 Task: Create a scrum project BackTech. Add to scrum project BackTech a team member softage.1@softage.net and assign as Project Lead. Add to scrum project BackTech a team member softage.2@softage.net
Action: Mouse moved to (227, 65)
Screenshot: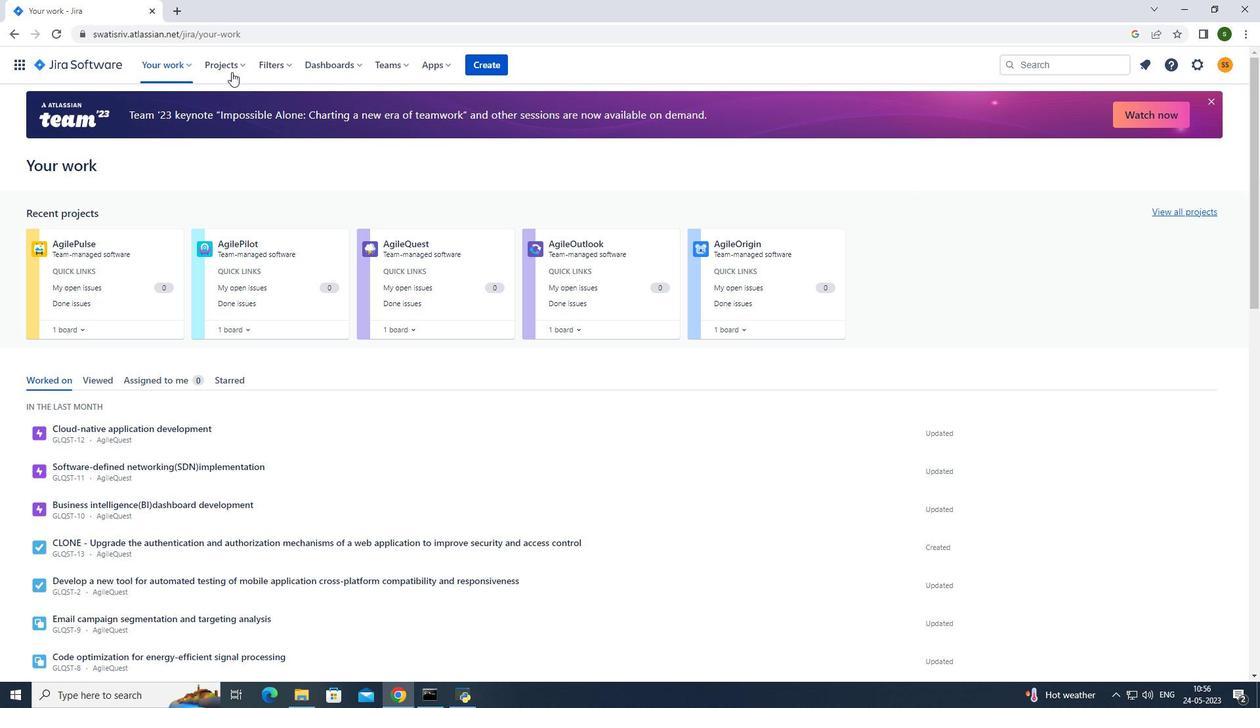 
Action: Mouse pressed left at (227, 65)
Screenshot: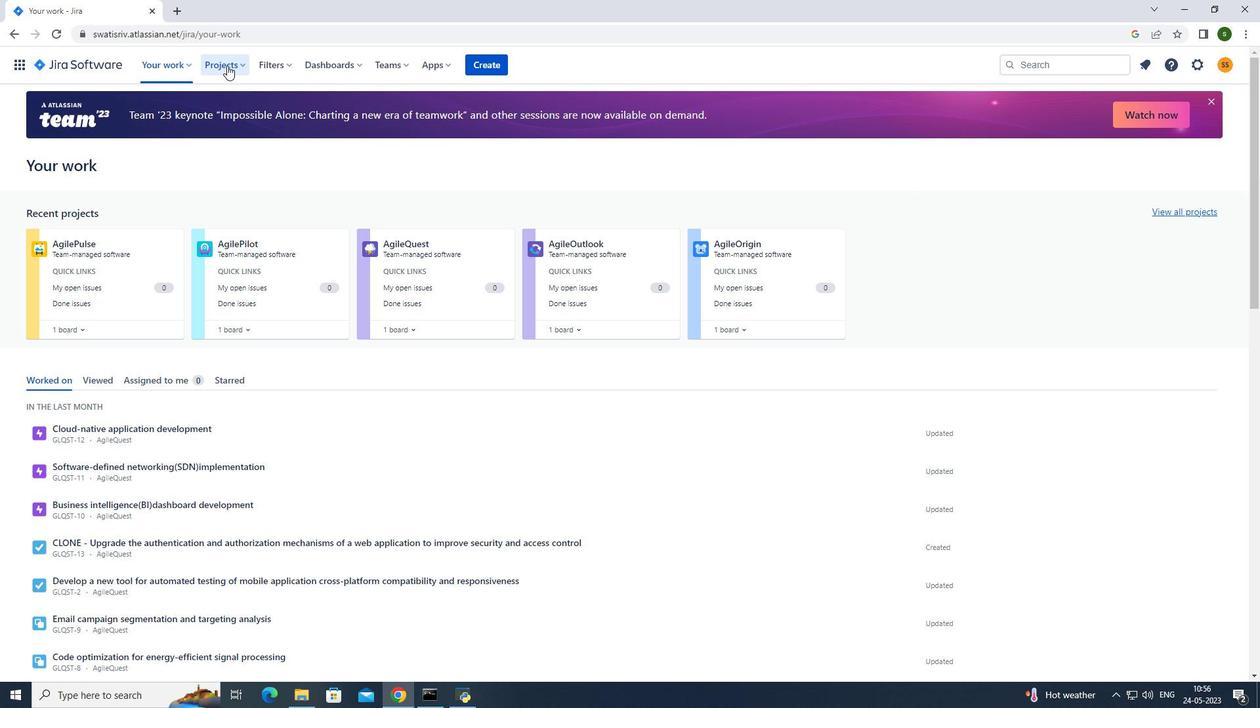 
Action: Mouse moved to (264, 323)
Screenshot: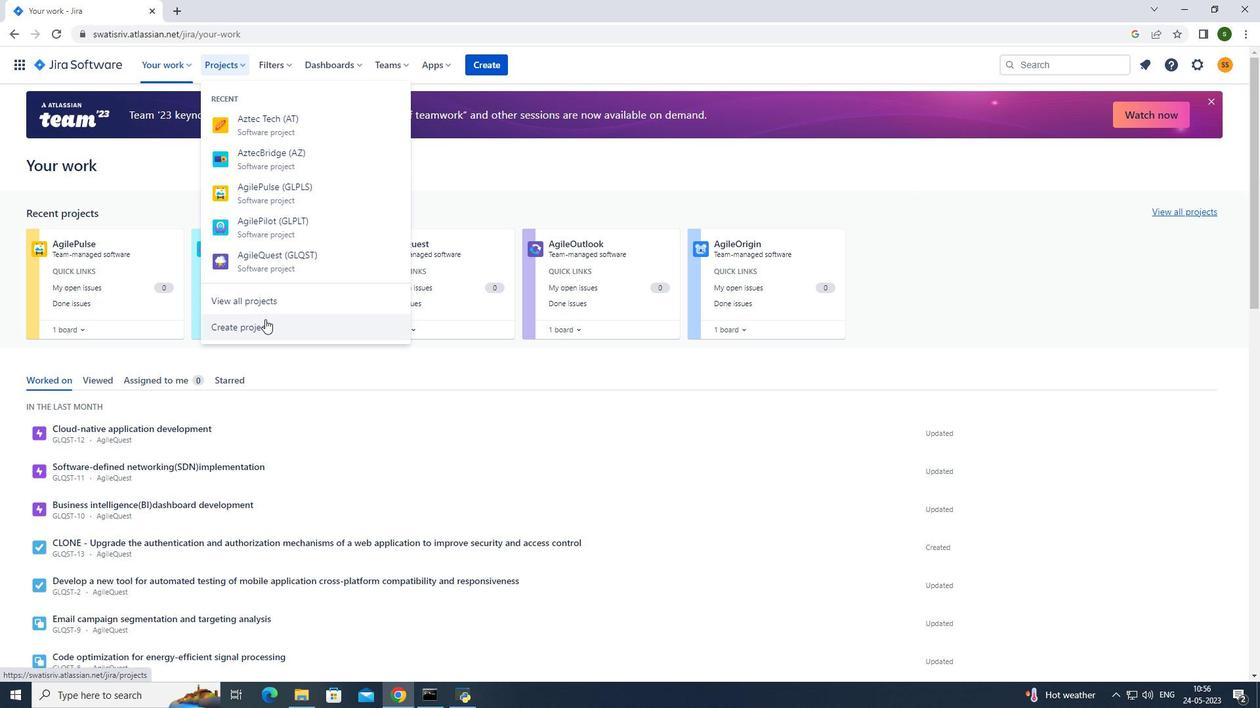 
Action: Mouse pressed left at (264, 323)
Screenshot: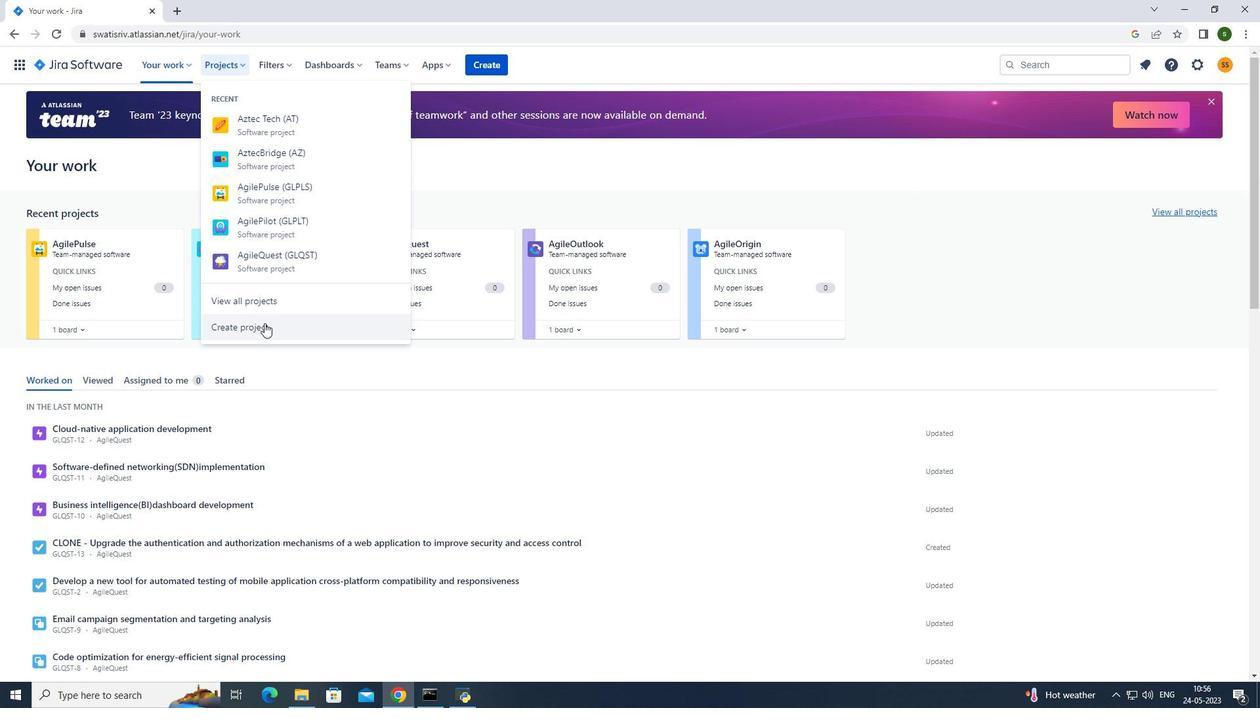 
Action: Mouse moved to (840, 318)
Screenshot: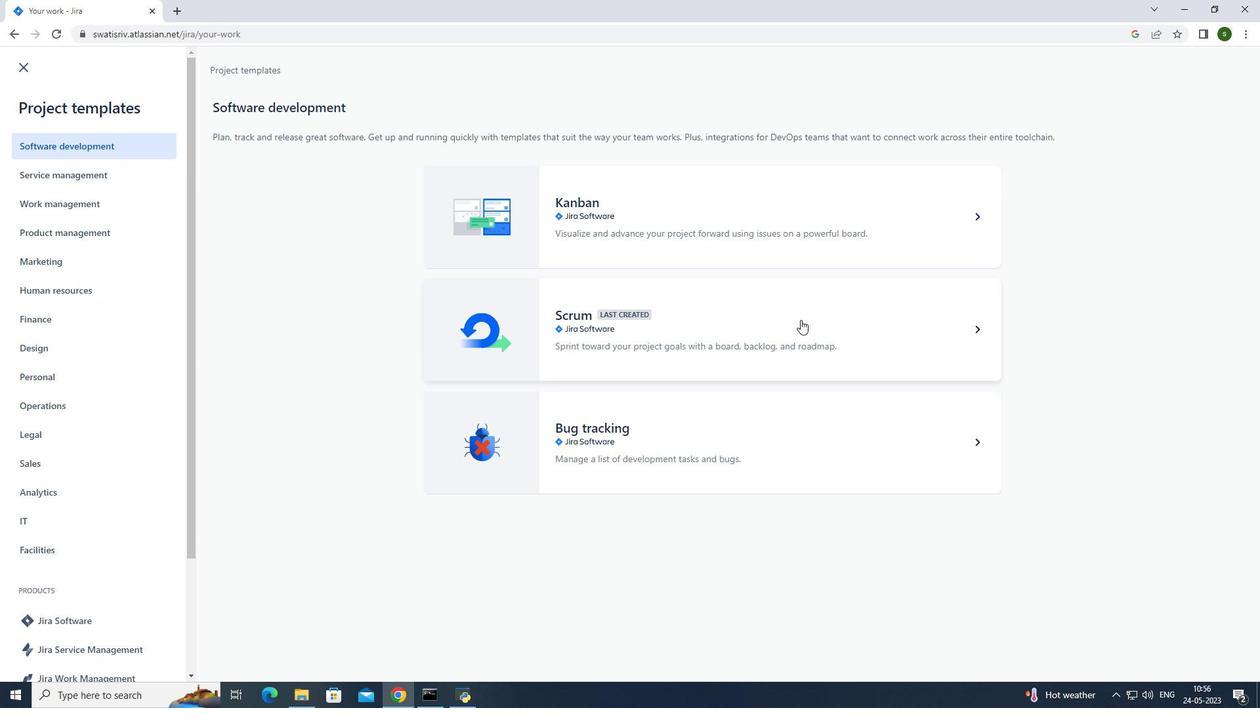
Action: Mouse pressed left at (840, 318)
Screenshot: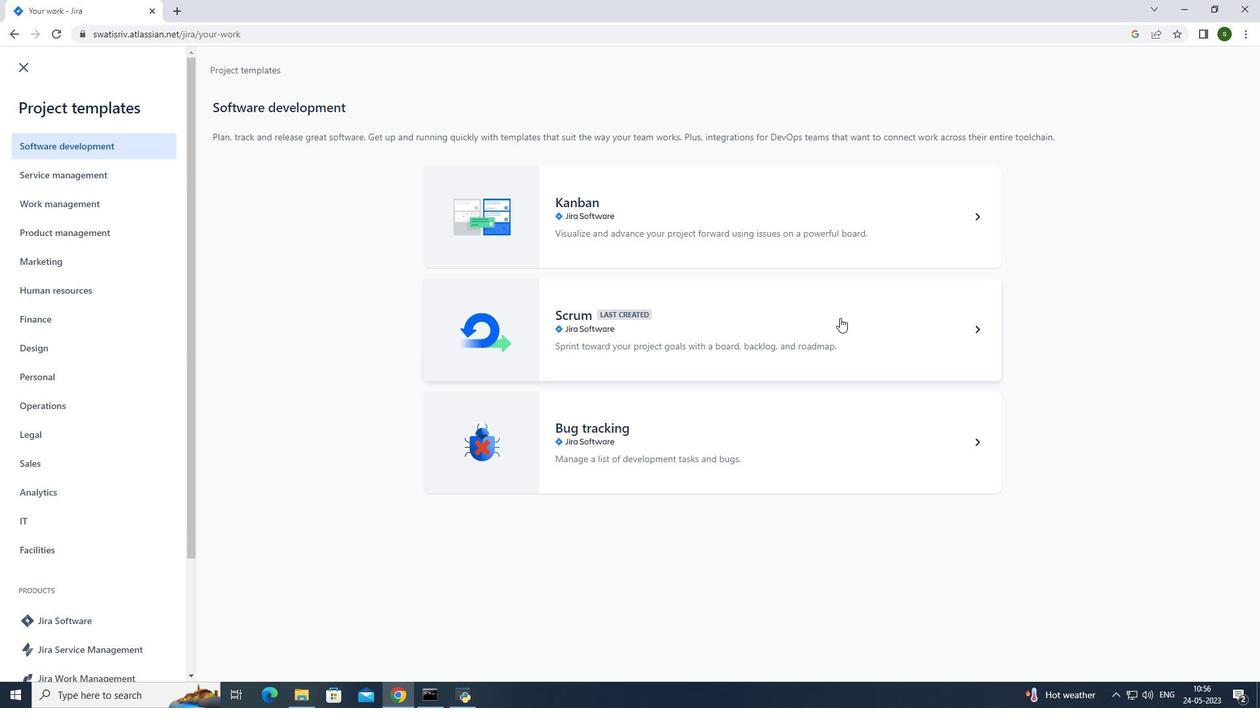
Action: Mouse moved to (990, 649)
Screenshot: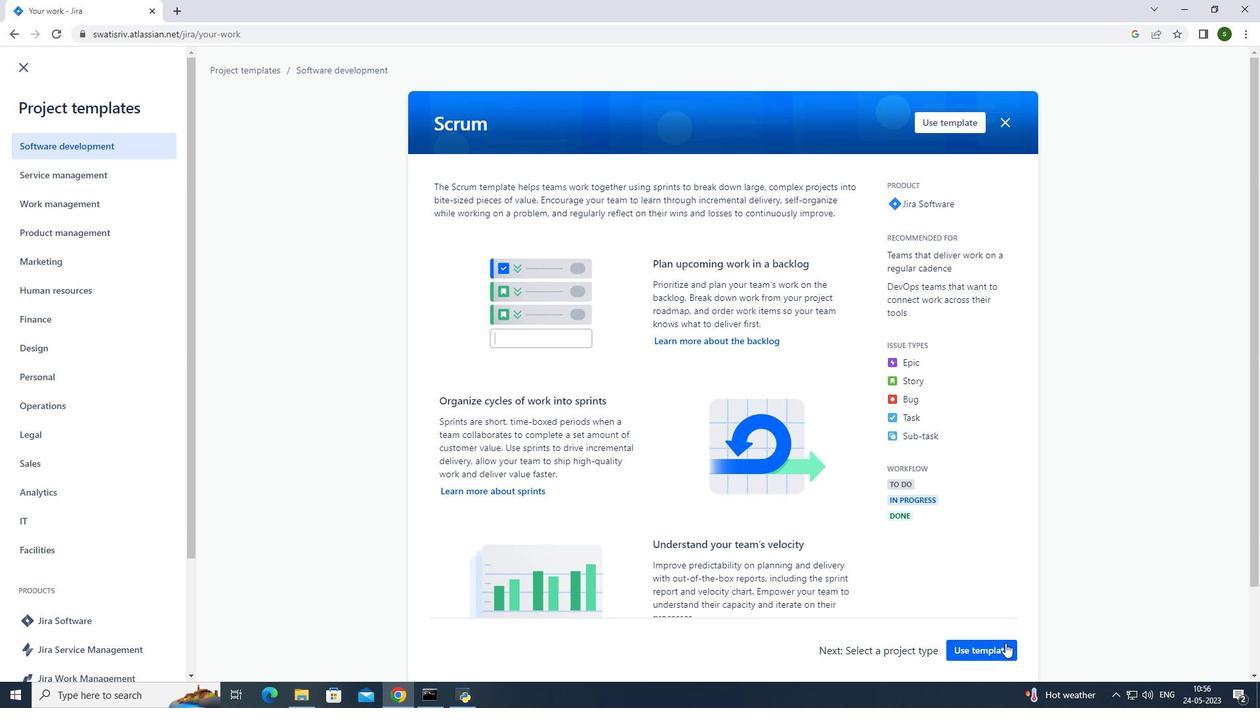 
Action: Mouse pressed left at (990, 649)
Screenshot: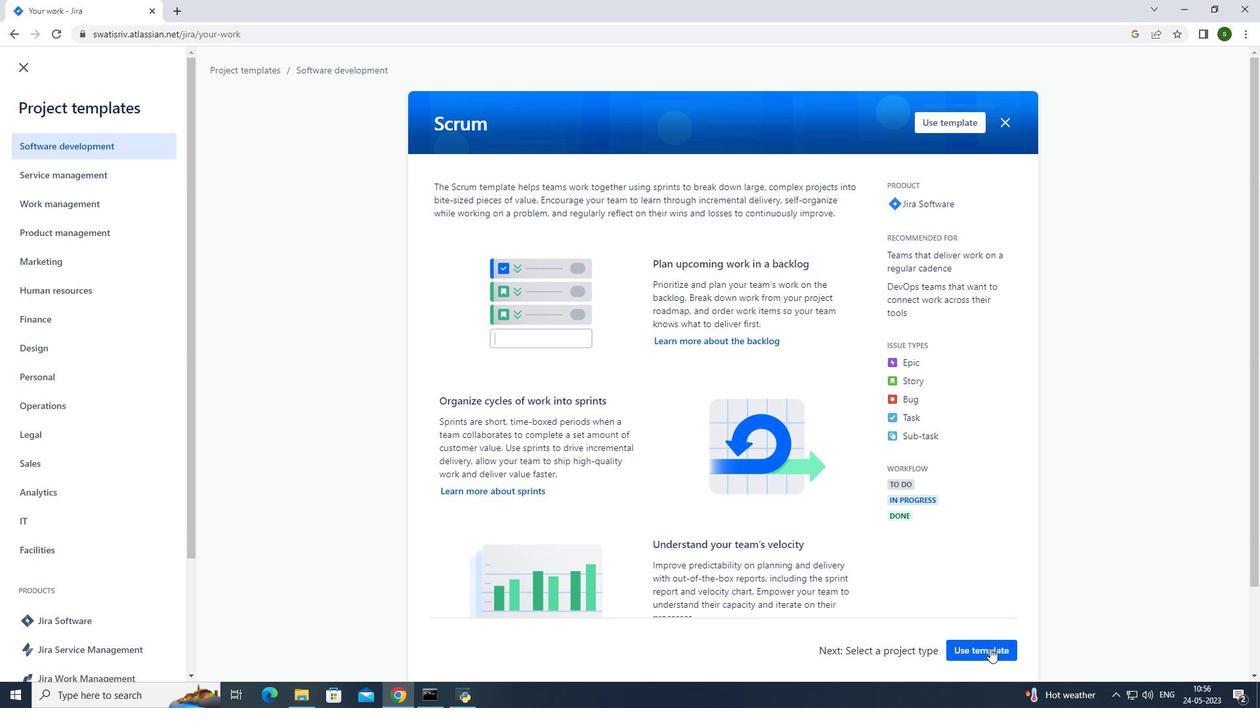 
Action: Mouse moved to (594, 637)
Screenshot: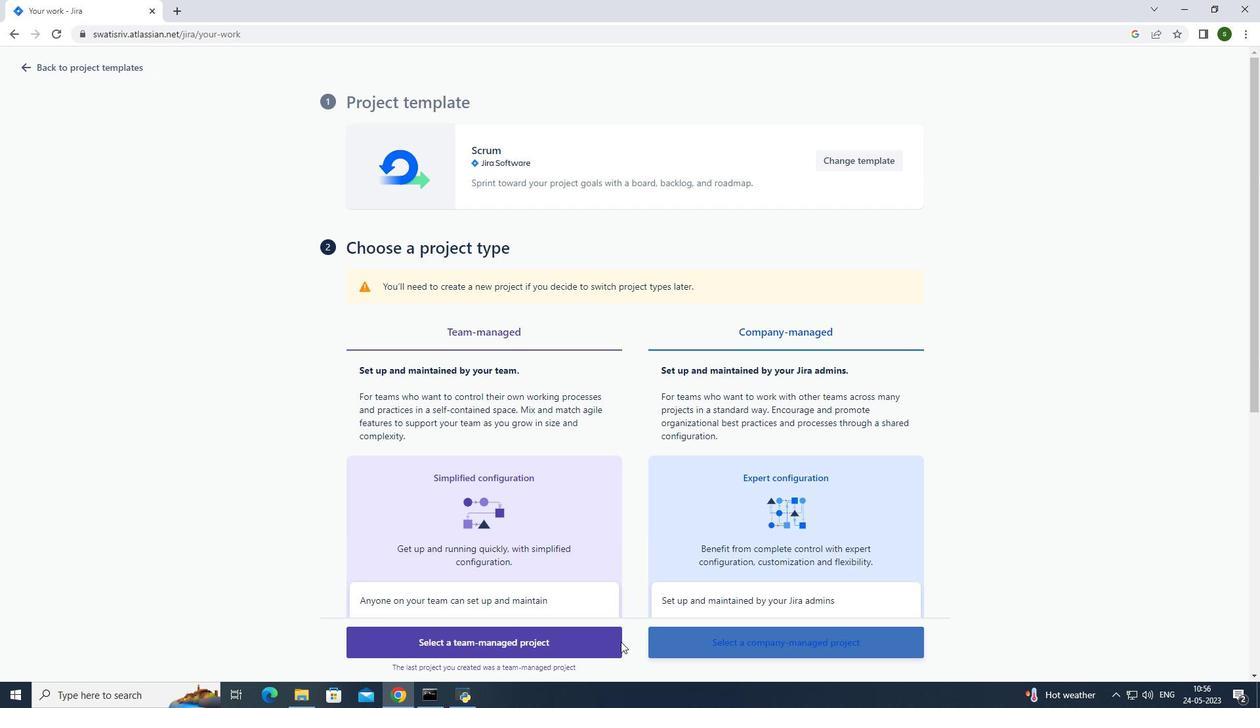
Action: Mouse pressed left at (594, 637)
Screenshot: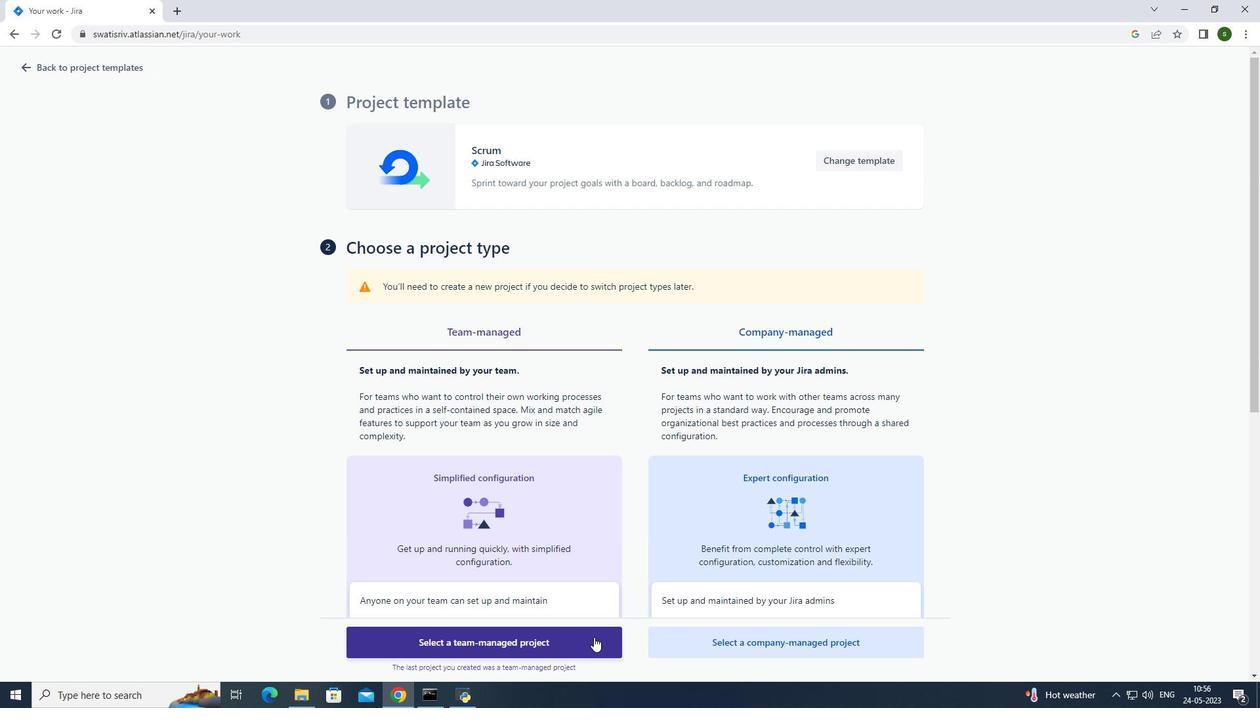 
Action: Mouse moved to (349, 296)
Screenshot: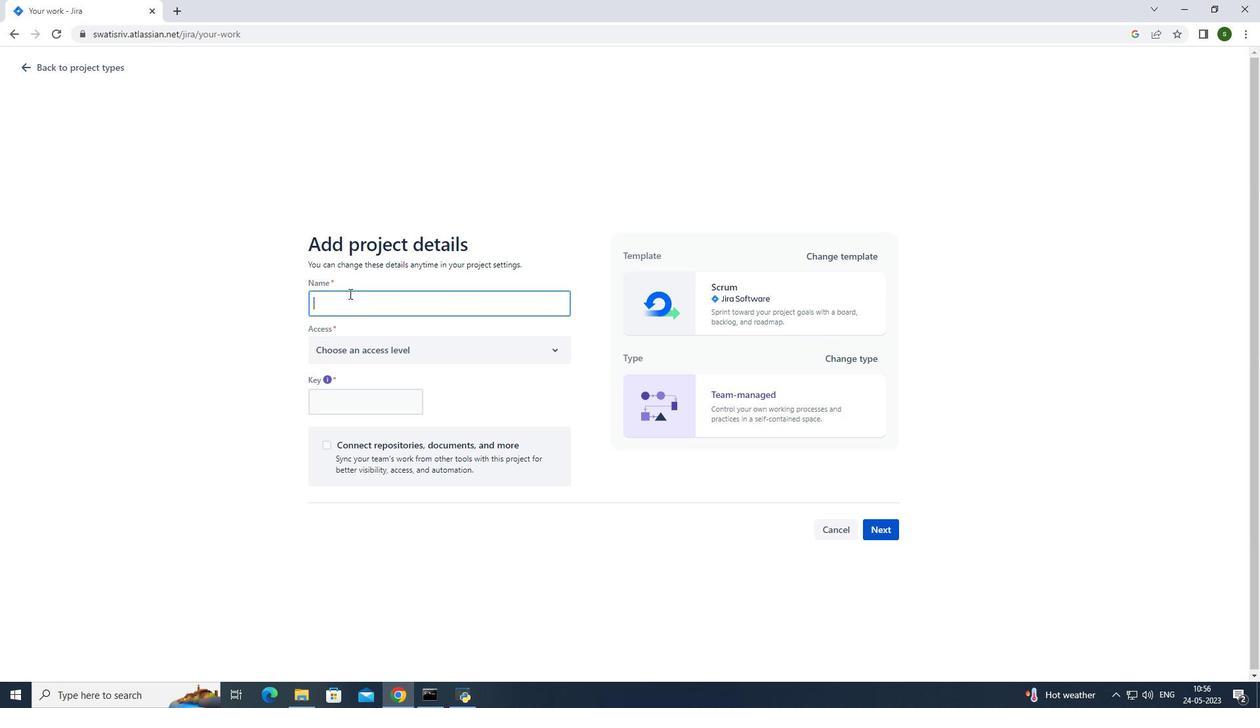 
Action: Mouse pressed left at (349, 296)
Screenshot: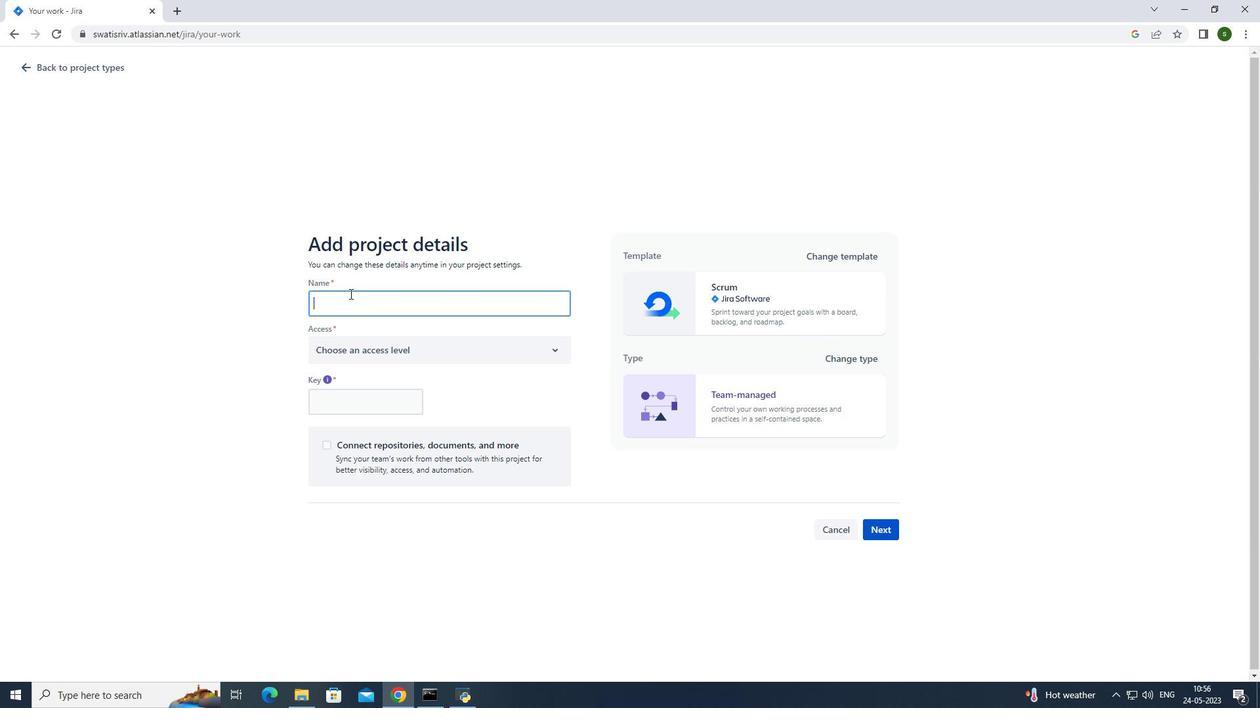 
Action: Key pressed <Key.caps_lock>B<Key.caps_lock>ack<Key.caps_lock>T<Key.caps_lock>ech
Screenshot: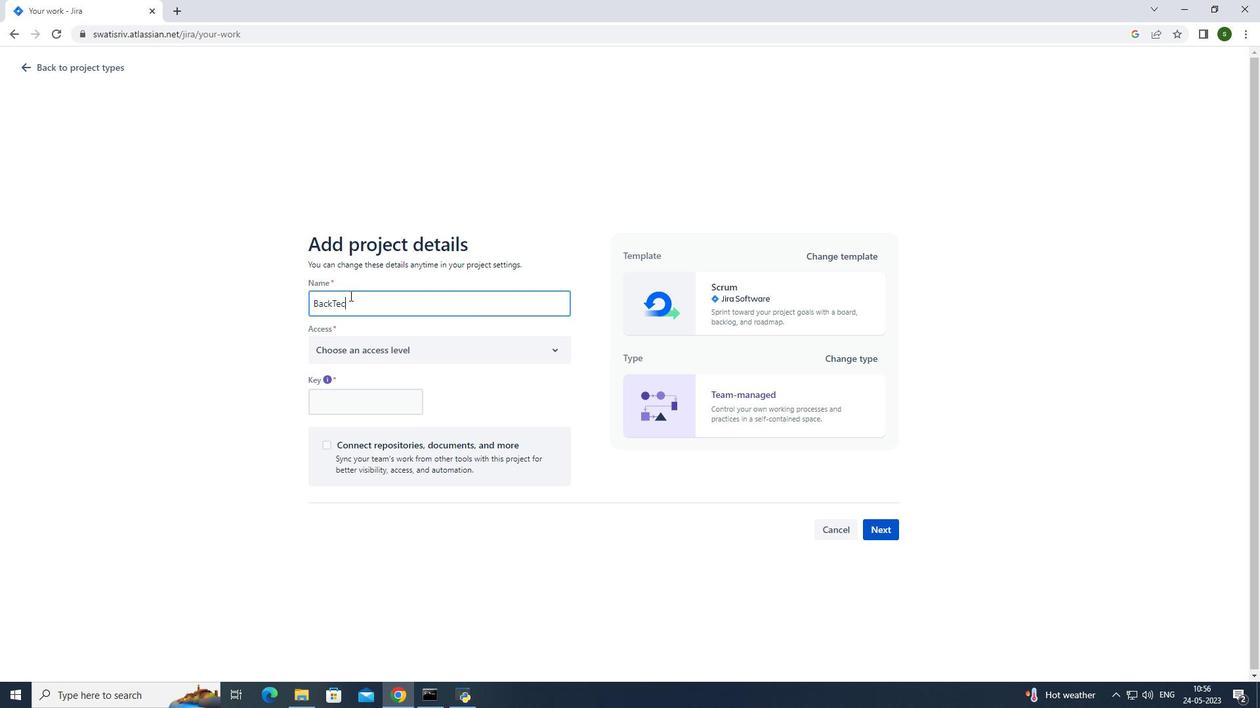 
Action: Mouse moved to (511, 362)
Screenshot: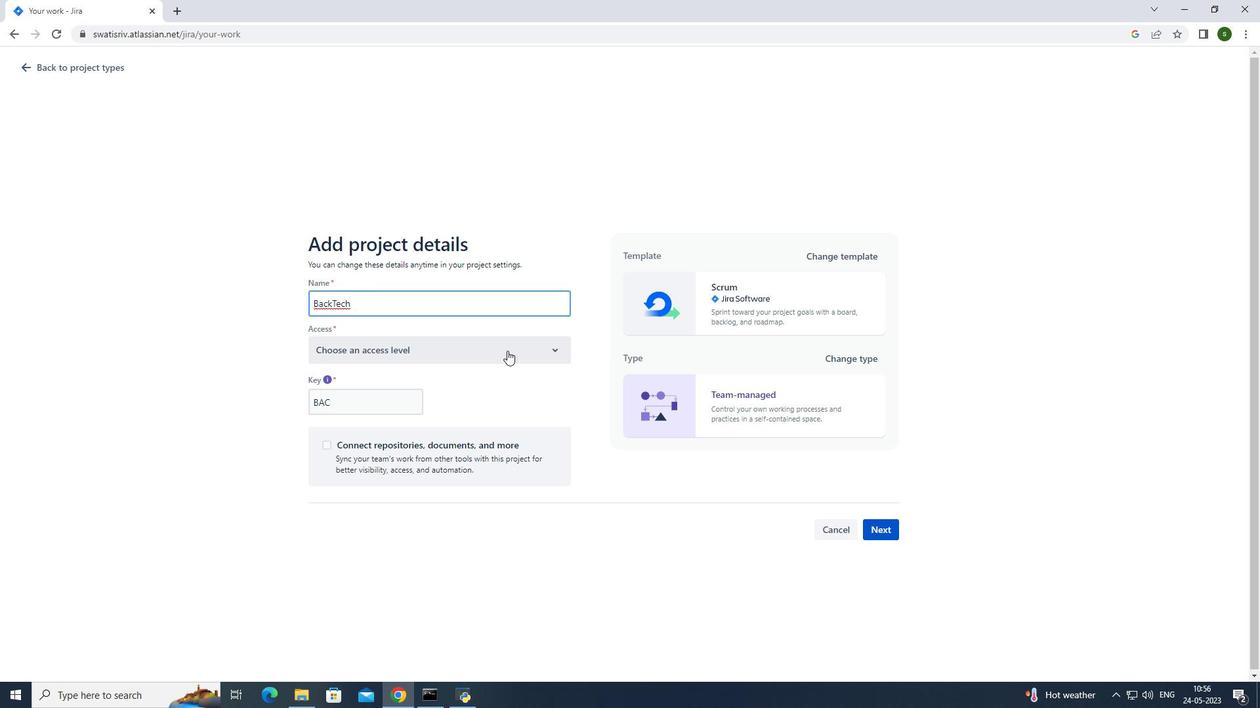 
Action: Mouse pressed left at (511, 362)
Screenshot: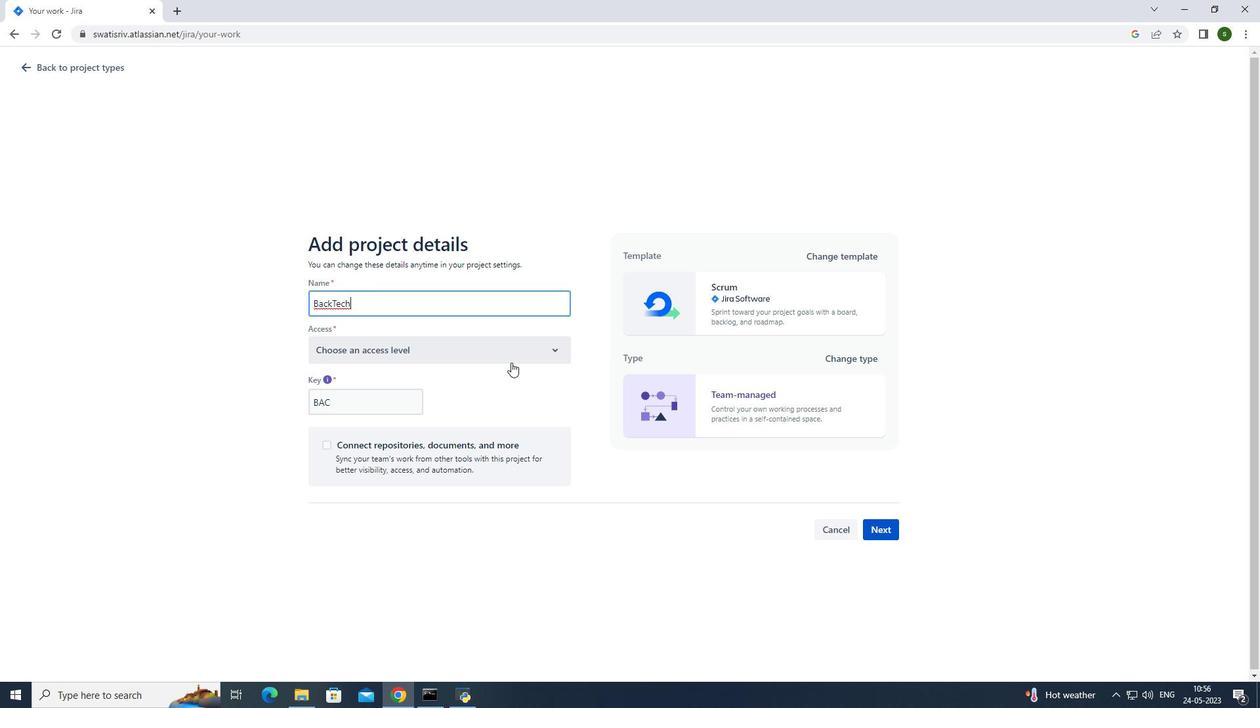 
Action: Mouse moved to (466, 391)
Screenshot: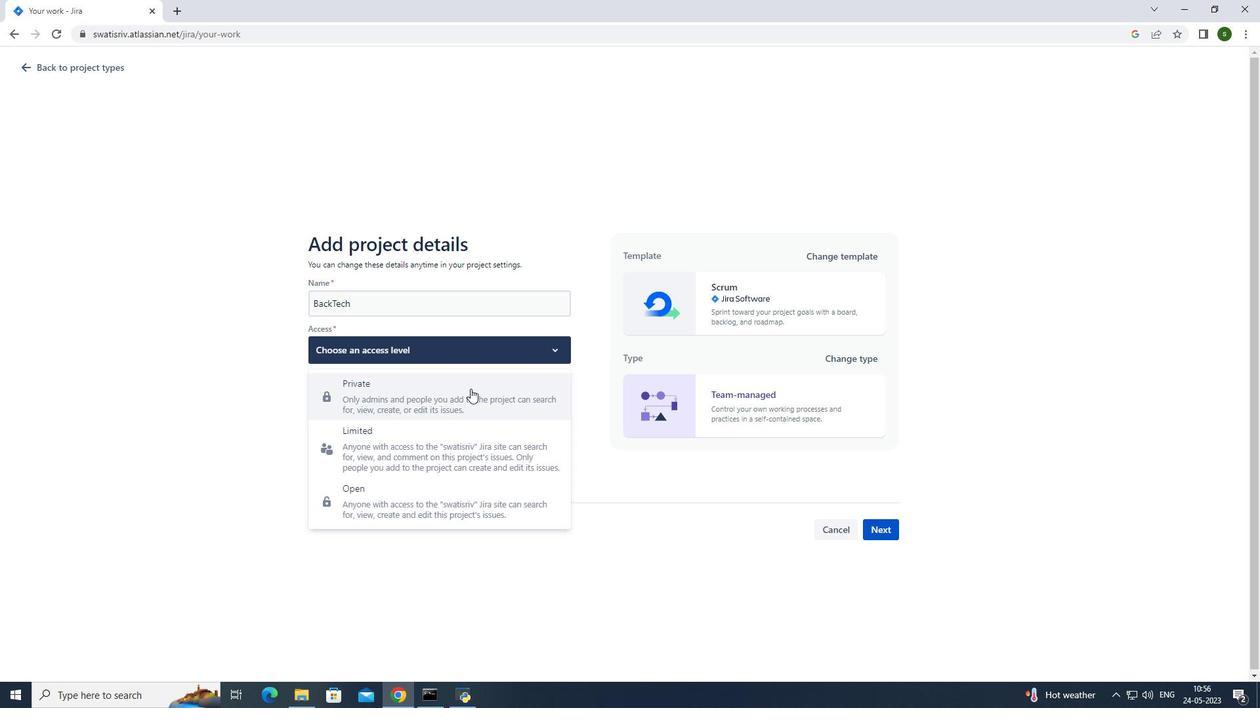 
Action: Mouse pressed left at (466, 391)
Screenshot: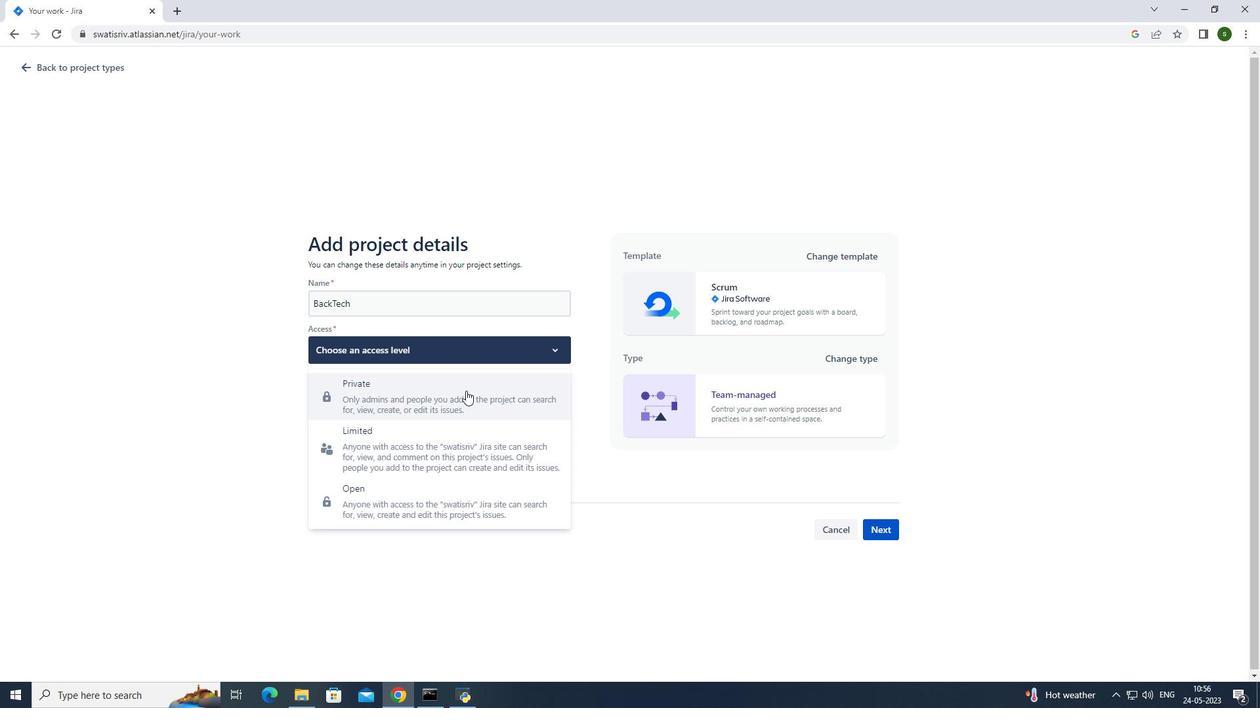 
Action: Mouse moved to (886, 534)
Screenshot: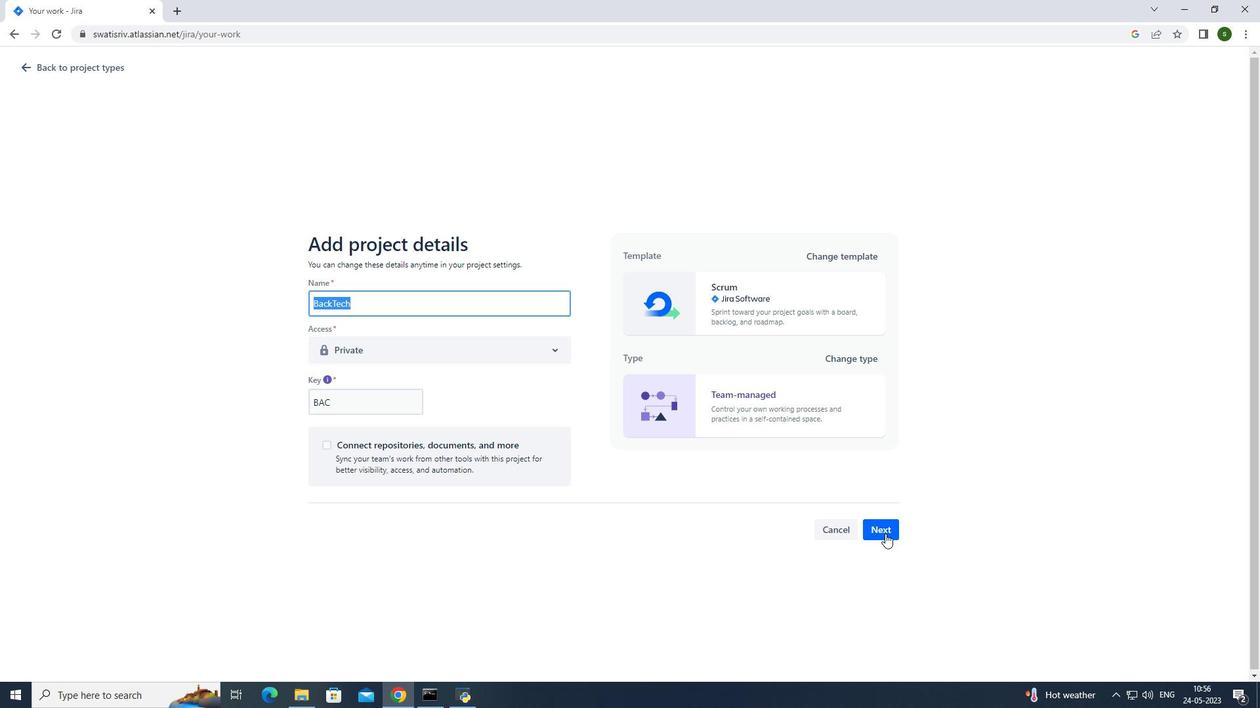 
Action: Mouse pressed left at (886, 534)
Screenshot: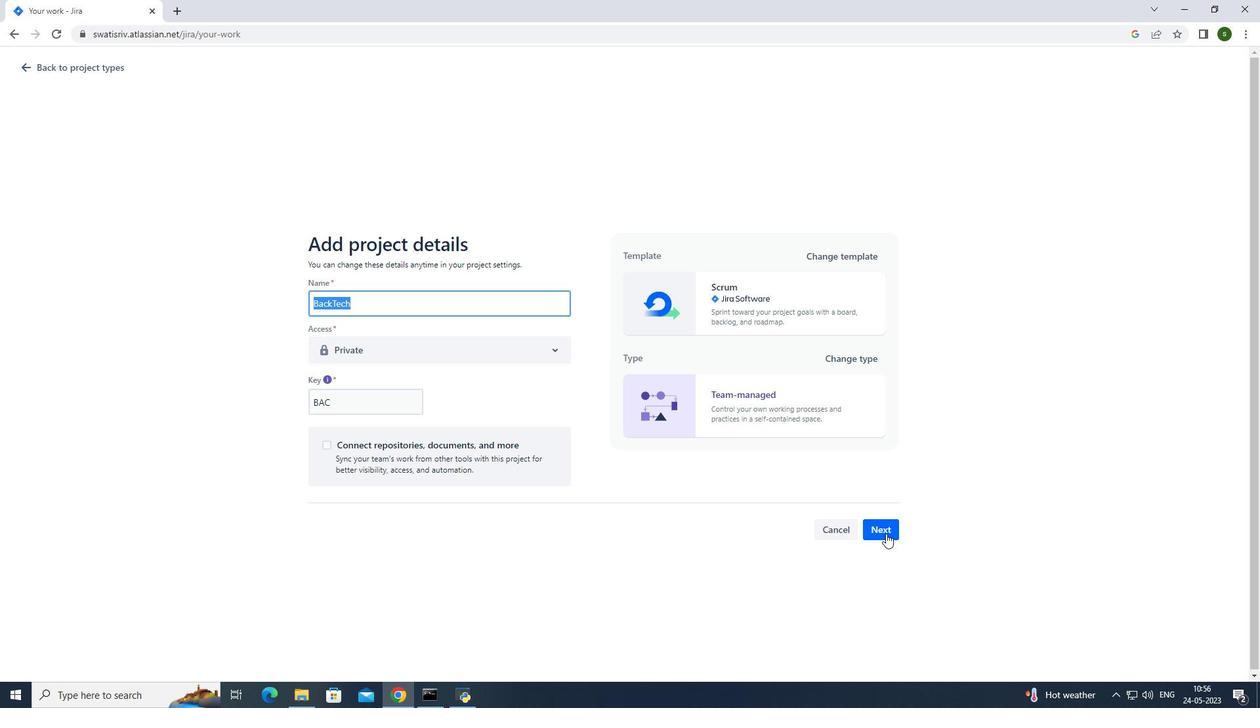 
Action: Mouse moved to (796, 450)
Screenshot: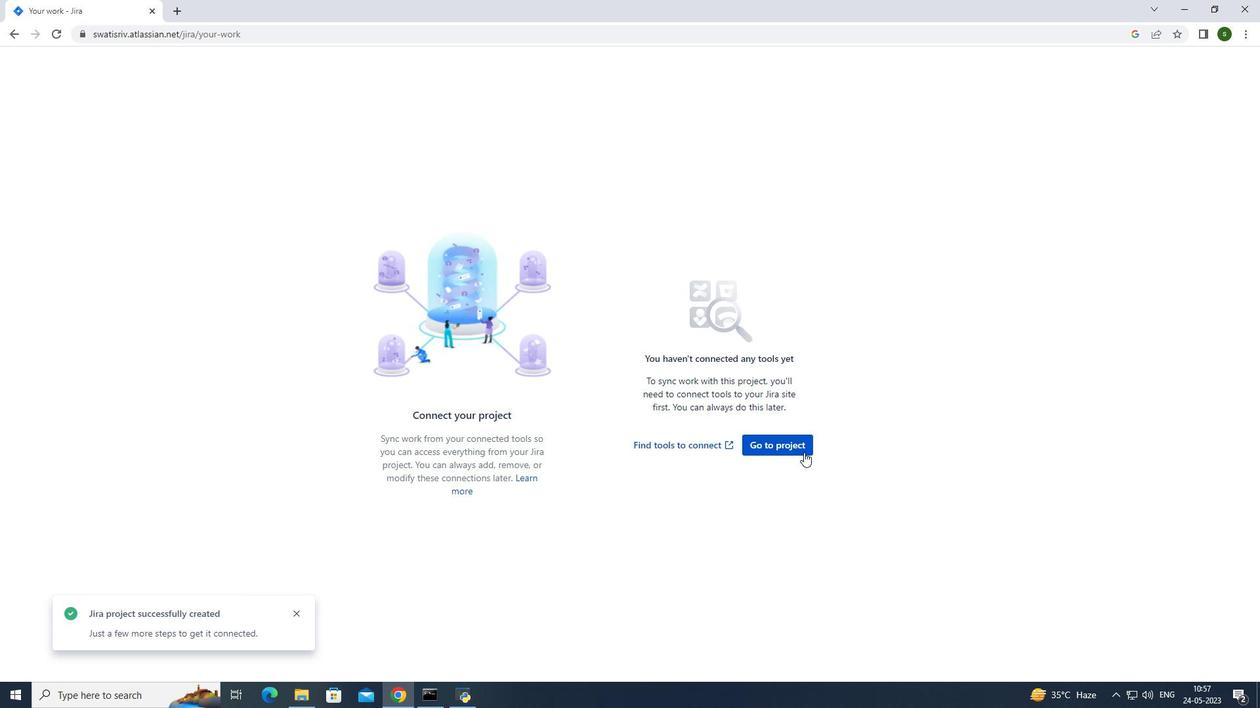 
Action: Mouse pressed left at (796, 450)
Screenshot: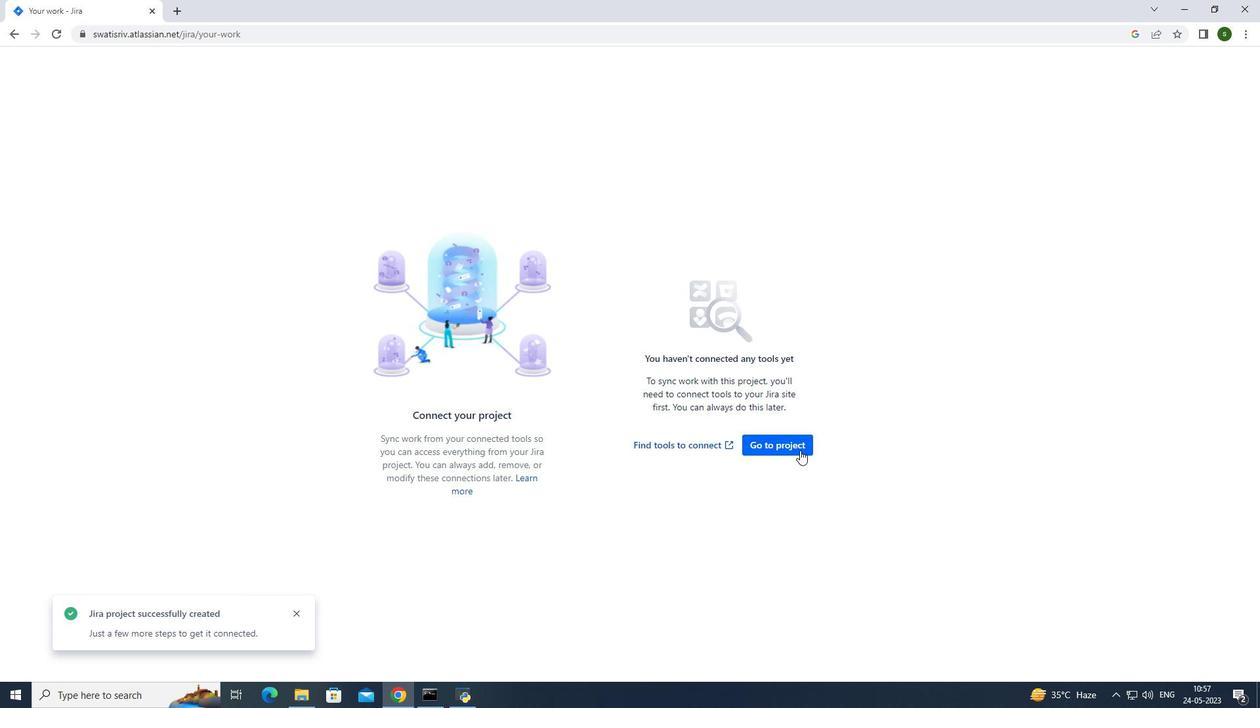 
Action: Mouse moved to (215, 66)
Screenshot: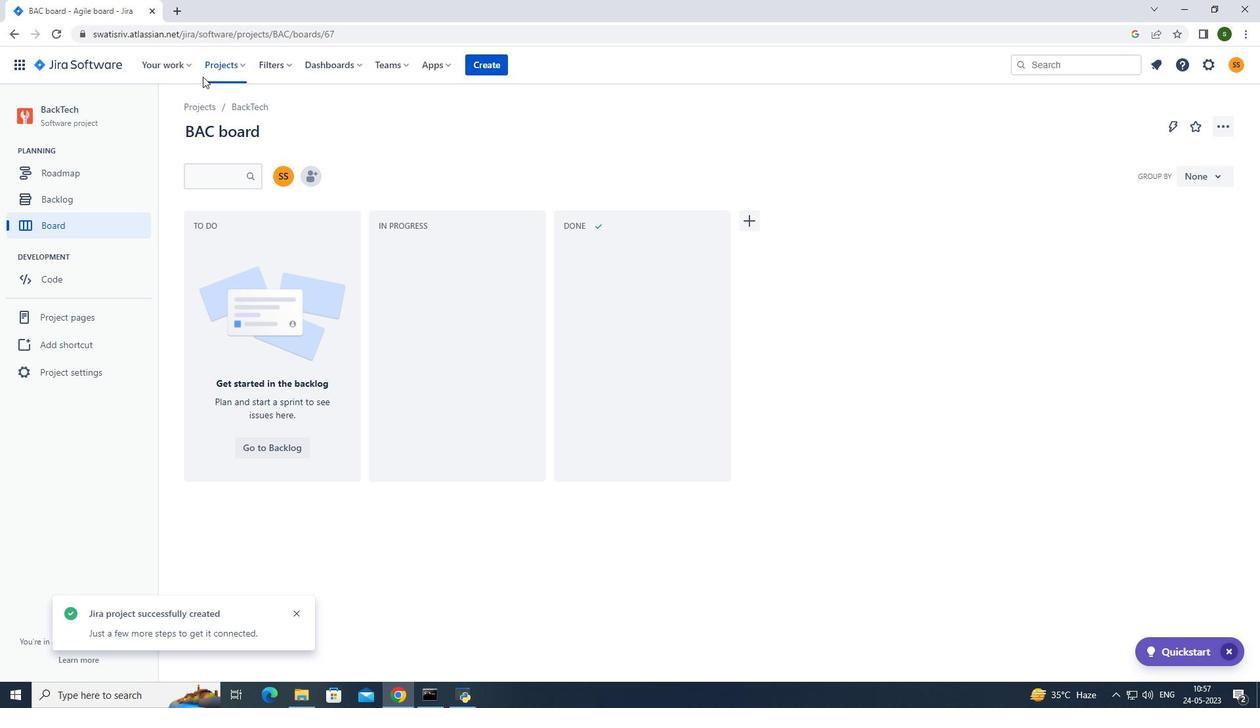 
Action: Mouse pressed left at (215, 66)
Screenshot: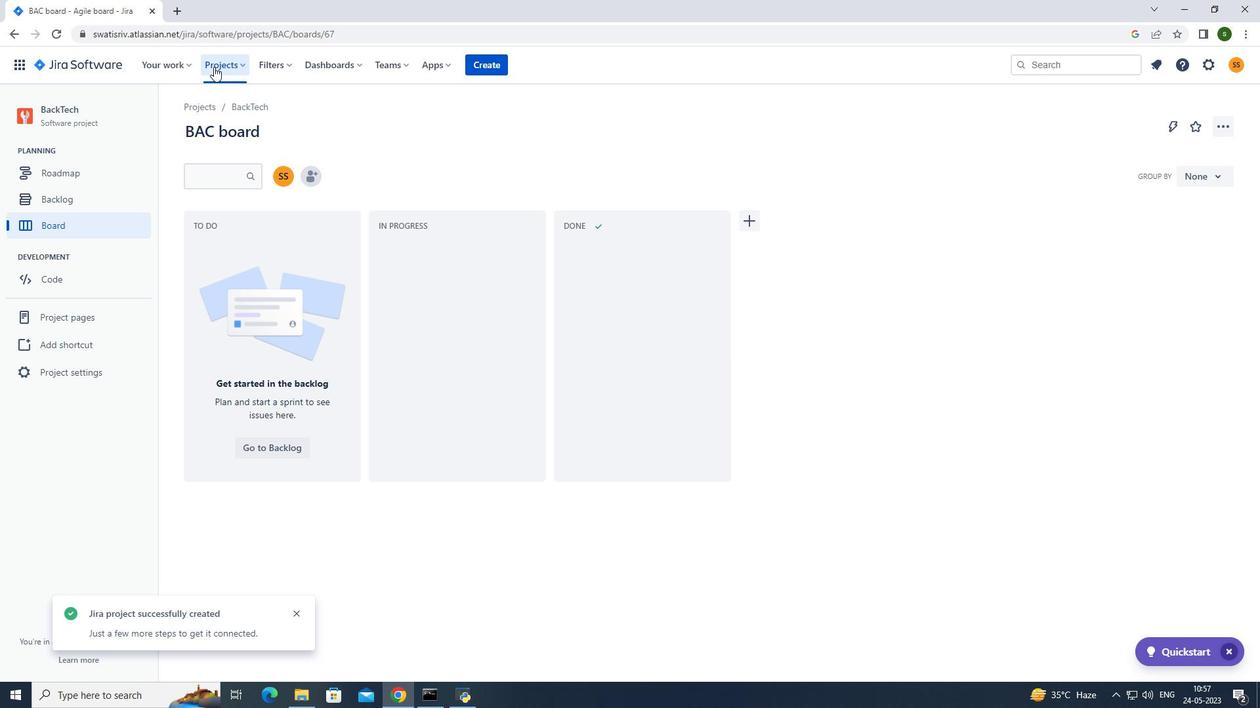 
Action: Mouse moved to (280, 121)
Screenshot: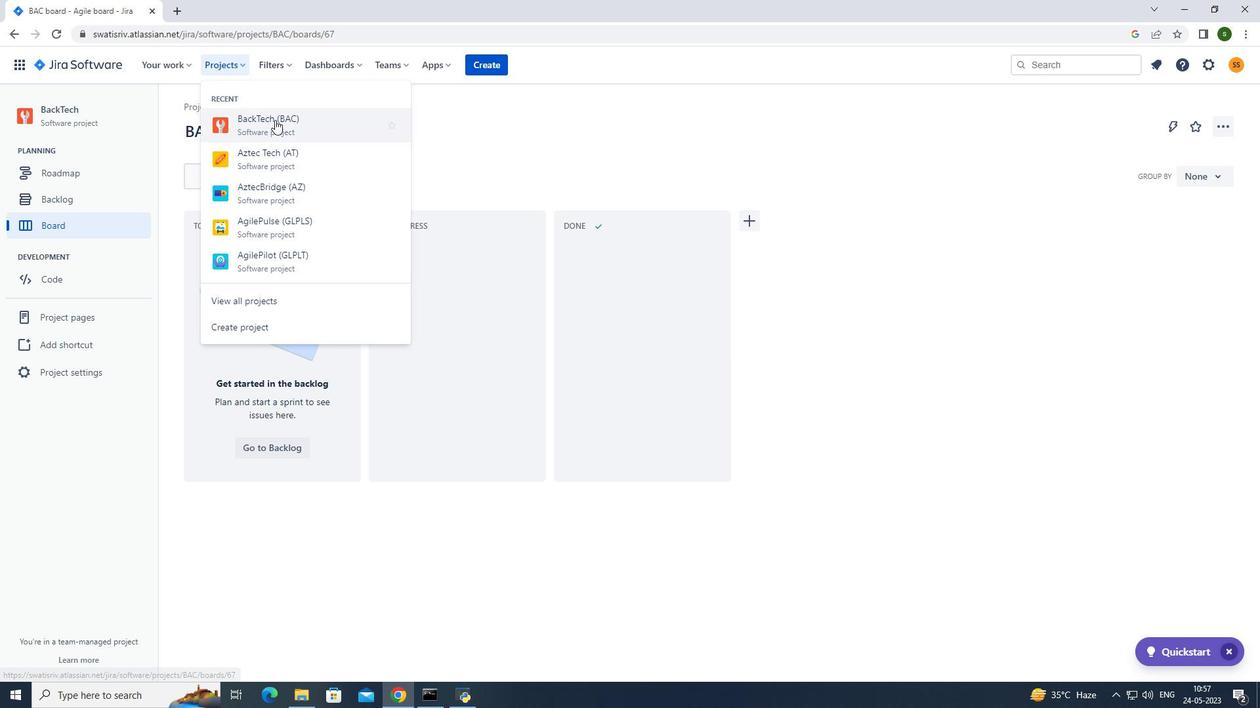 
Action: Mouse pressed left at (280, 121)
Screenshot: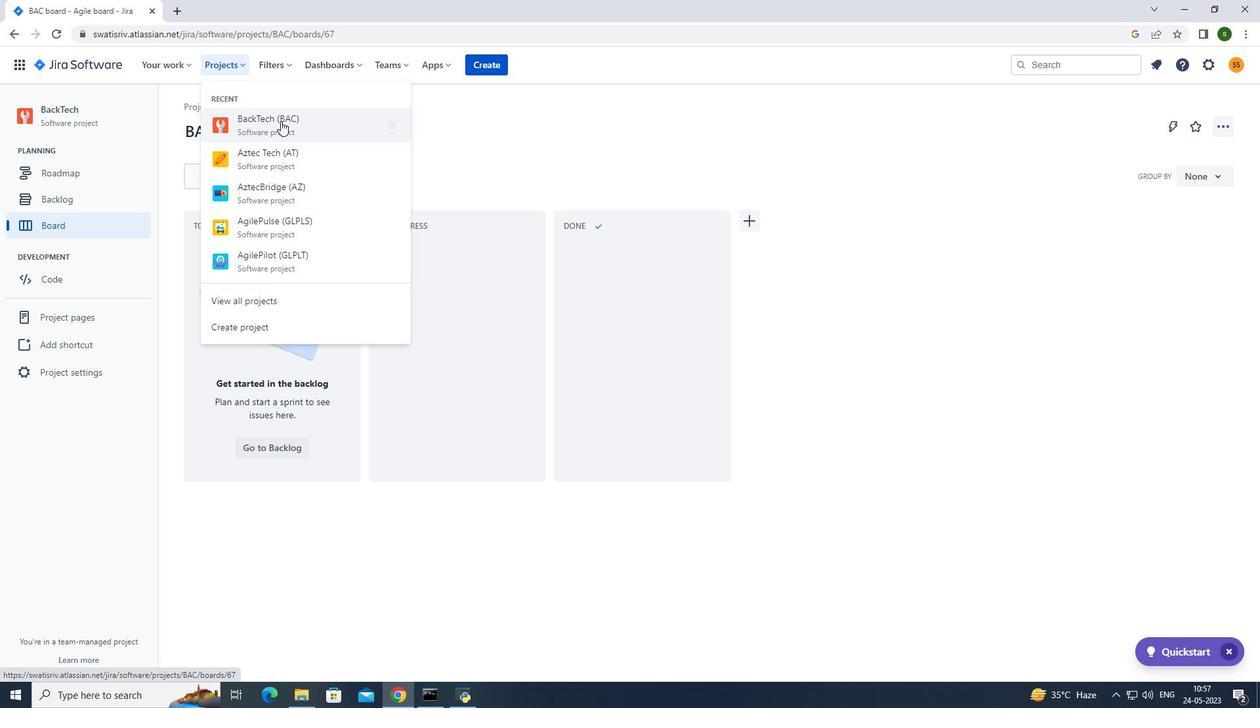 
Action: Mouse moved to (316, 177)
Screenshot: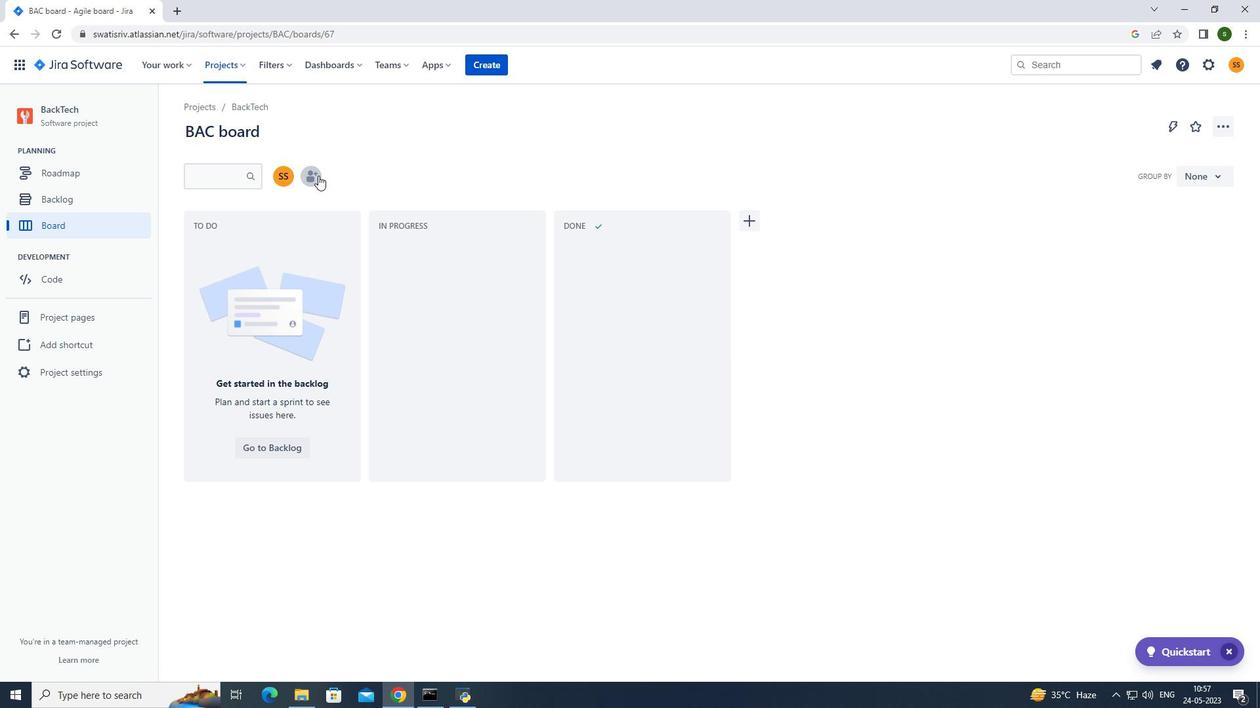 
Action: Mouse pressed left at (316, 177)
Screenshot: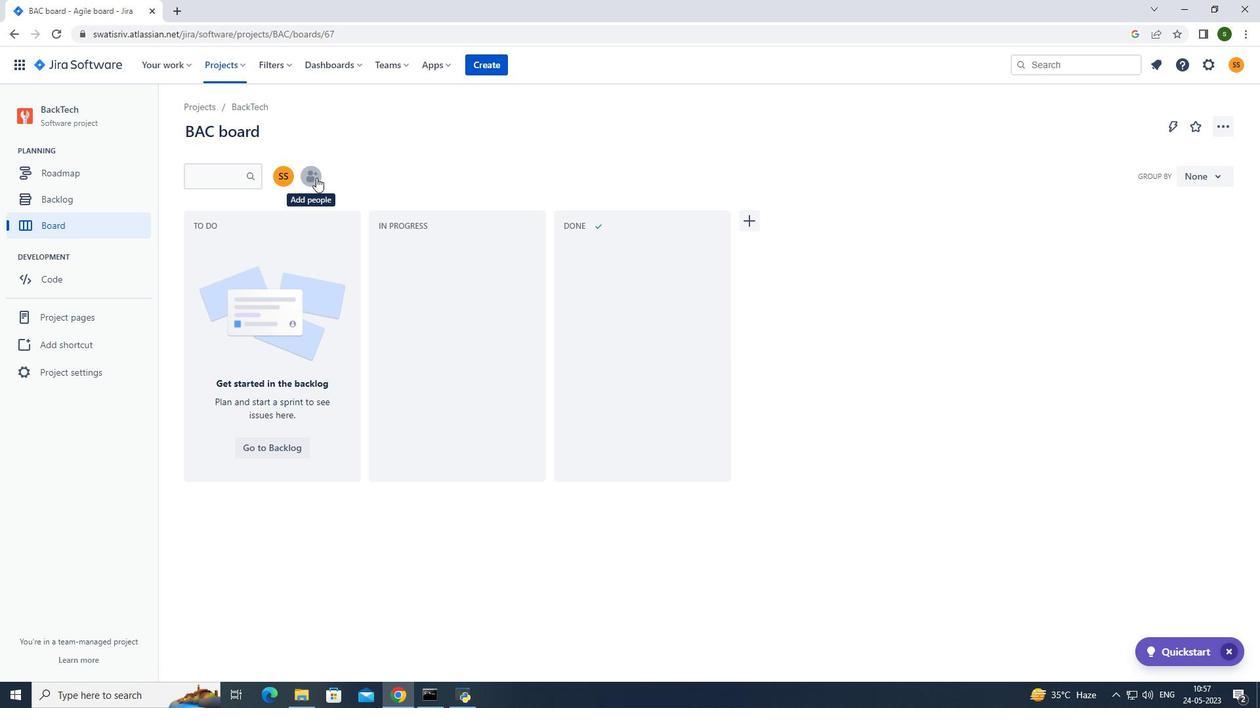 
Action: Mouse moved to (567, 140)
Screenshot: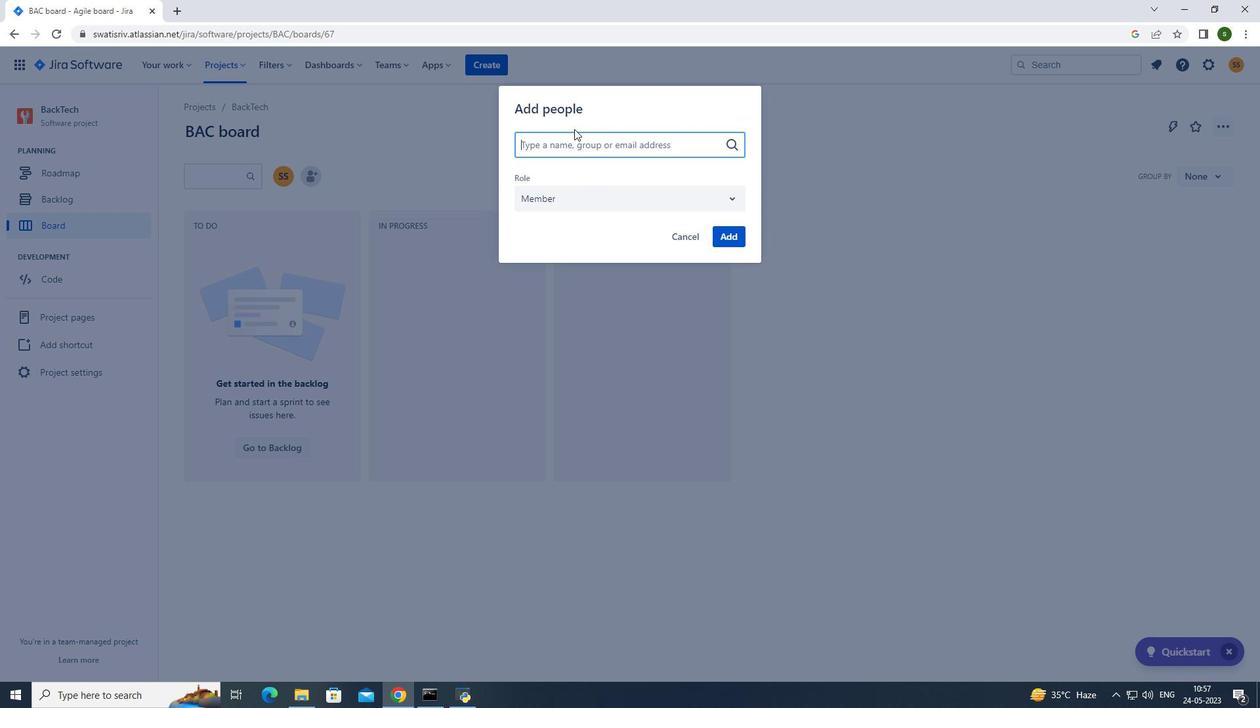 
Action: Key pressed softage.1<Key.shift>@softage.net
Screenshot: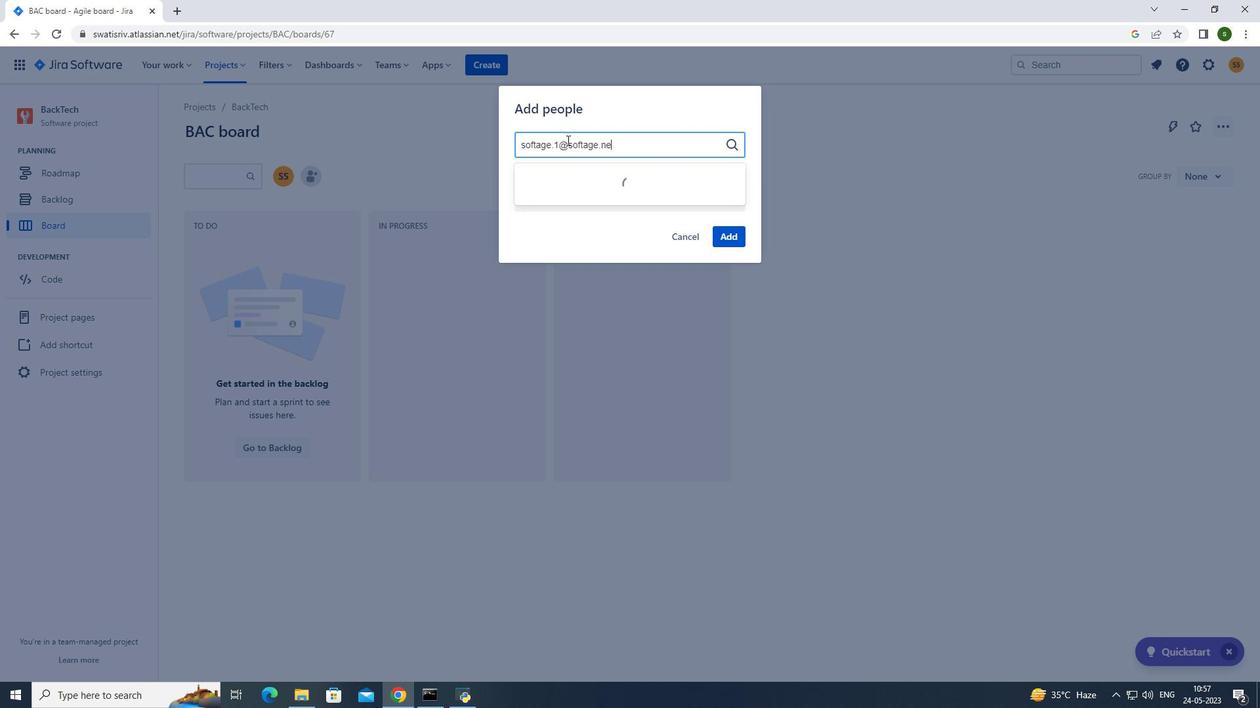 
Action: Mouse moved to (584, 180)
Screenshot: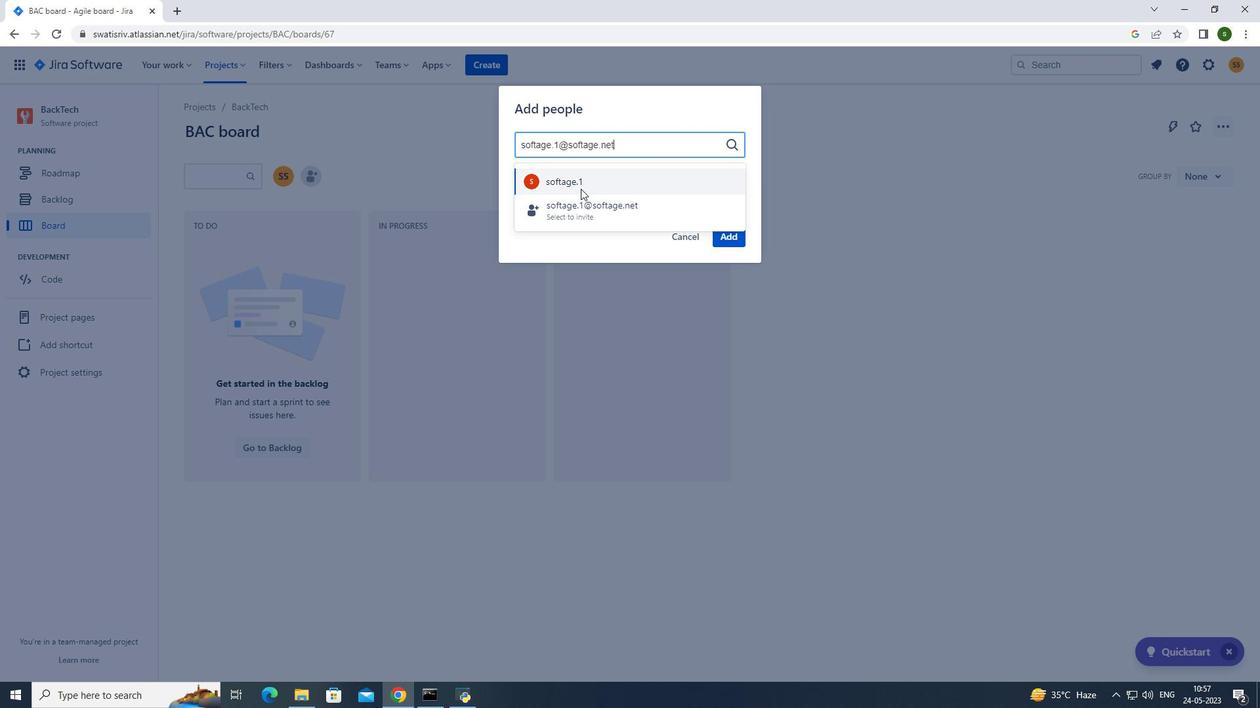 
Action: Mouse pressed left at (584, 180)
Screenshot: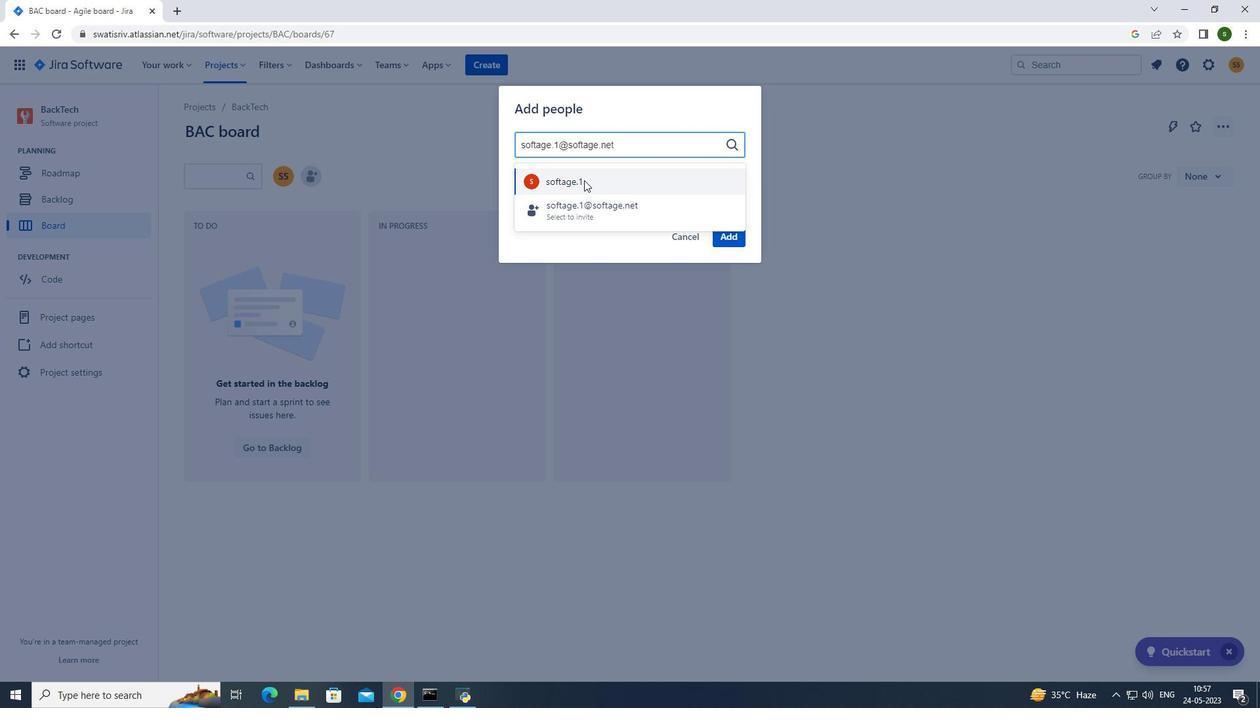 
Action: Mouse moved to (733, 234)
Screenshot: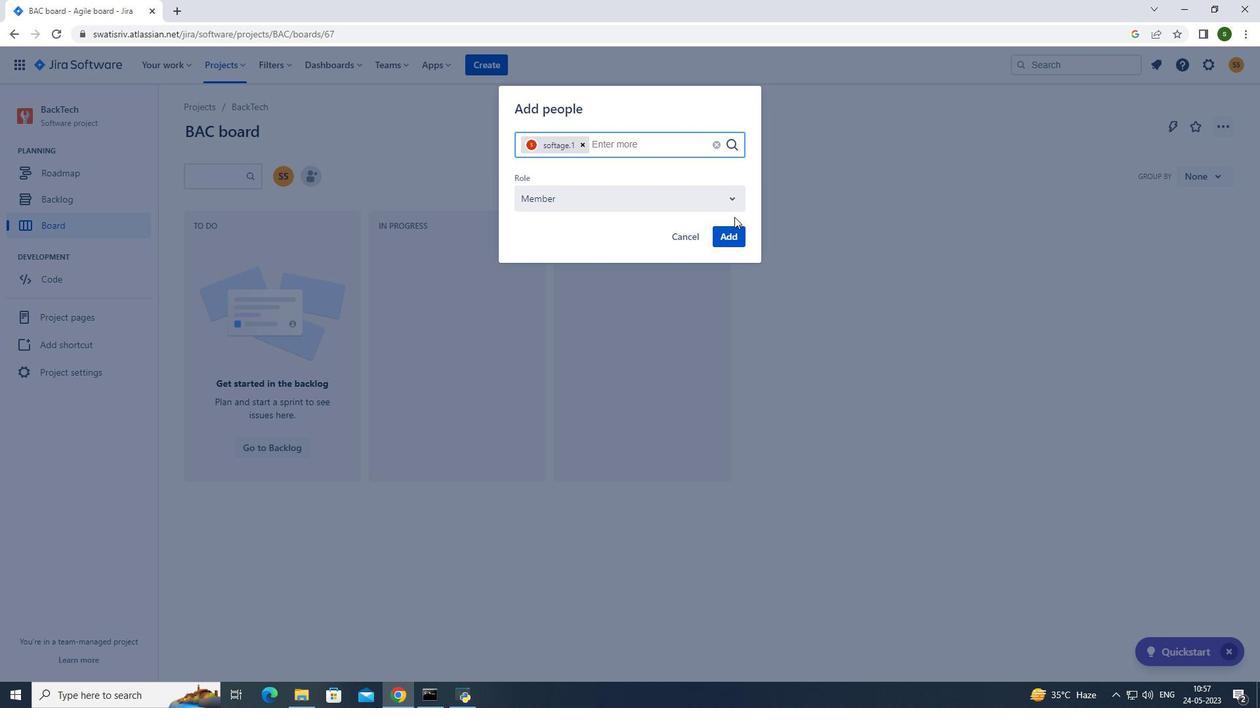 
Action: Mouse pressed left at (733, 234)
Screenshot: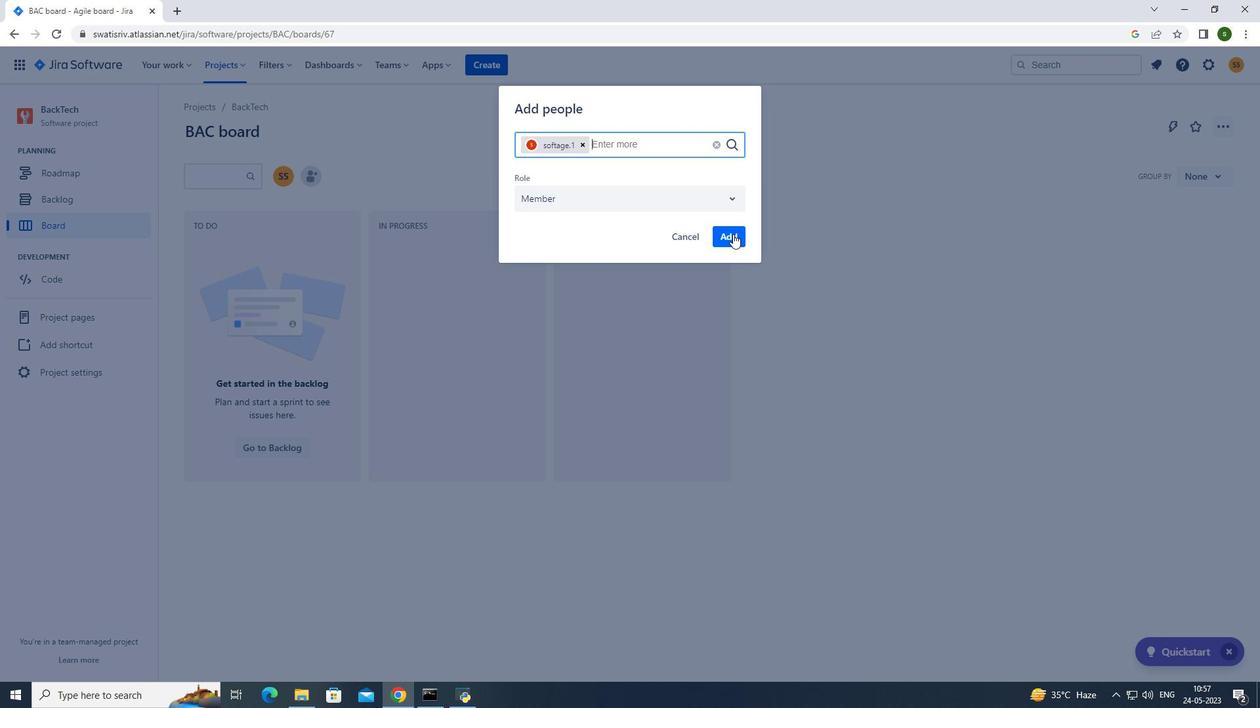 
Action: Mouse moved to (236, 68)
Screenshot: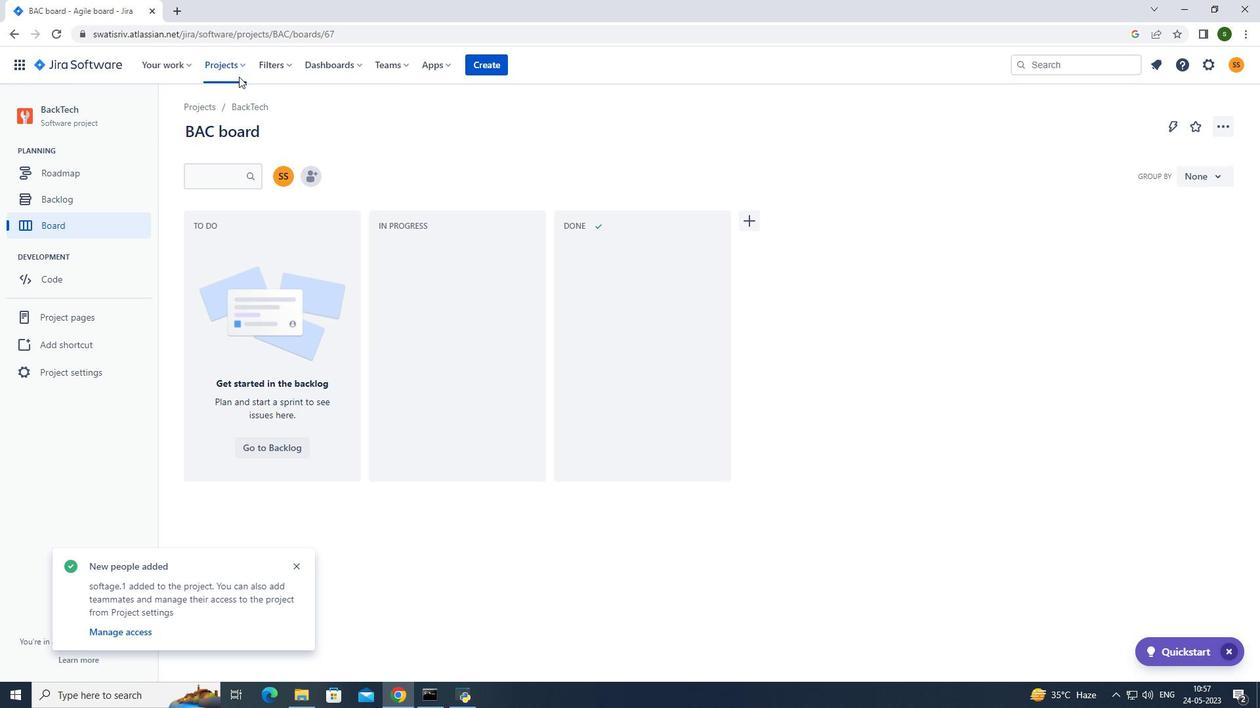 
Action: Mouse pressed left at (236, 68)
Screenshot: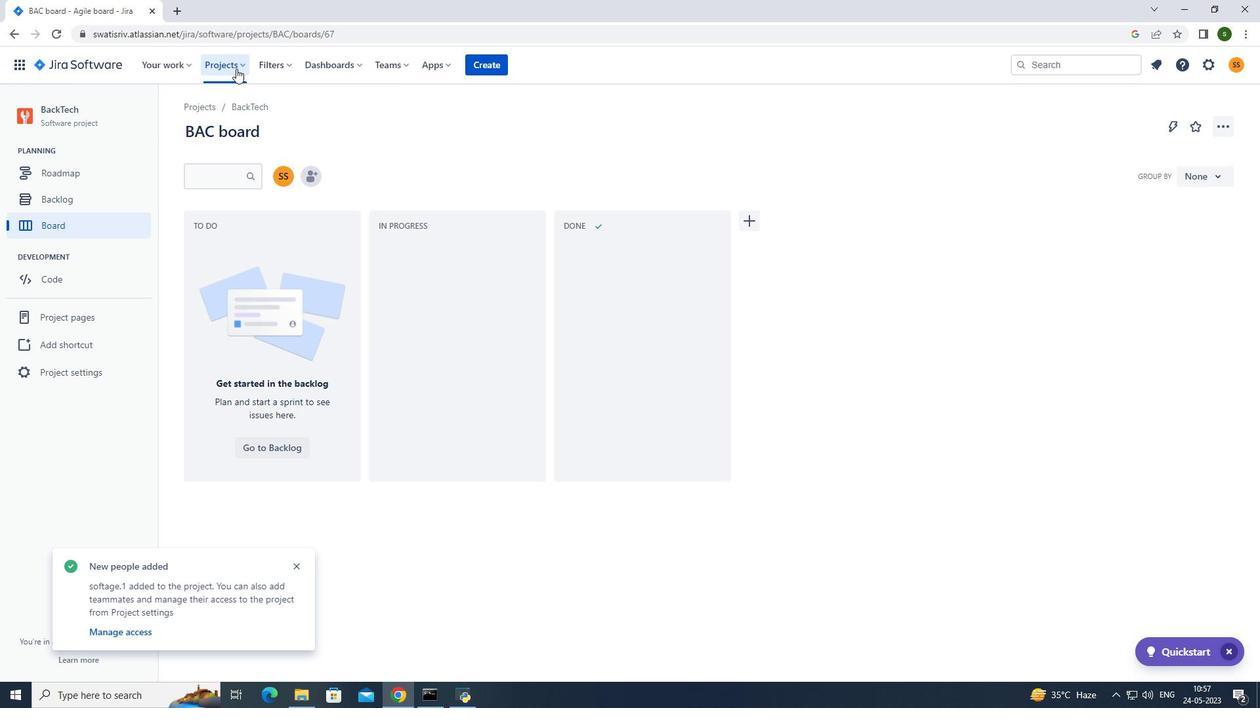 
Action: Mouse moved to (270, 116)
Screenshot: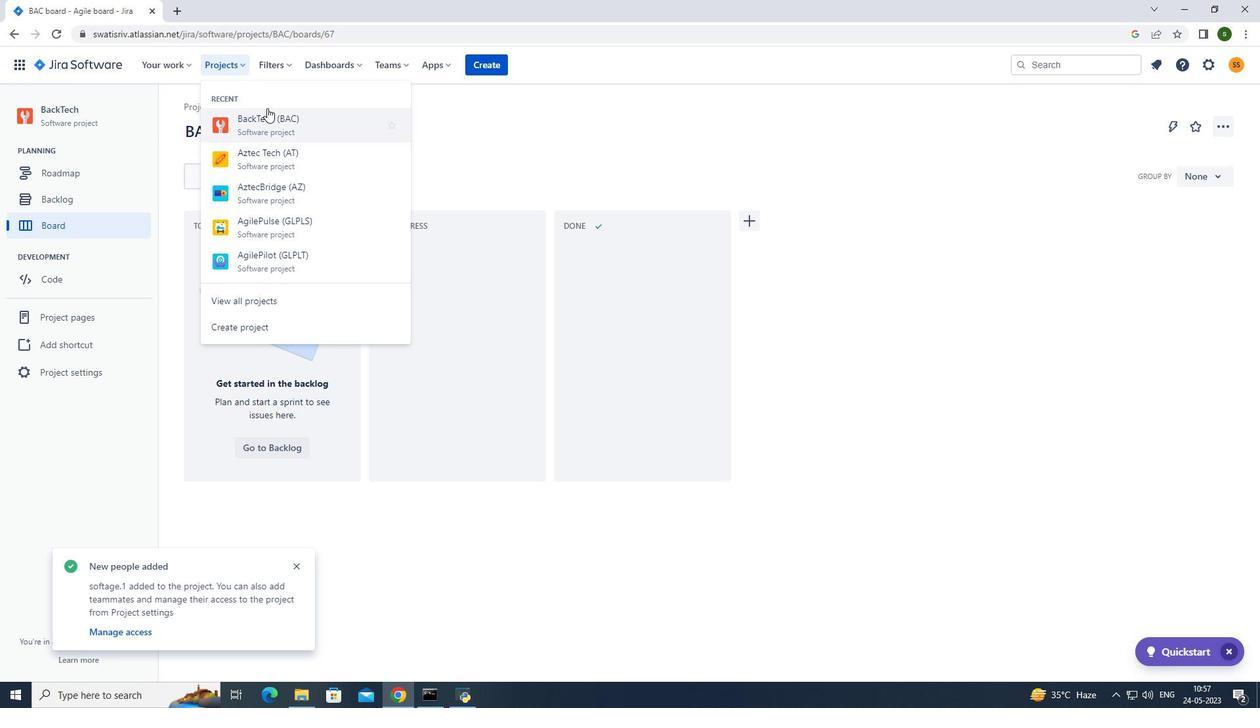 
Action: Mouse pressed left at (270, 116)
Screenshot: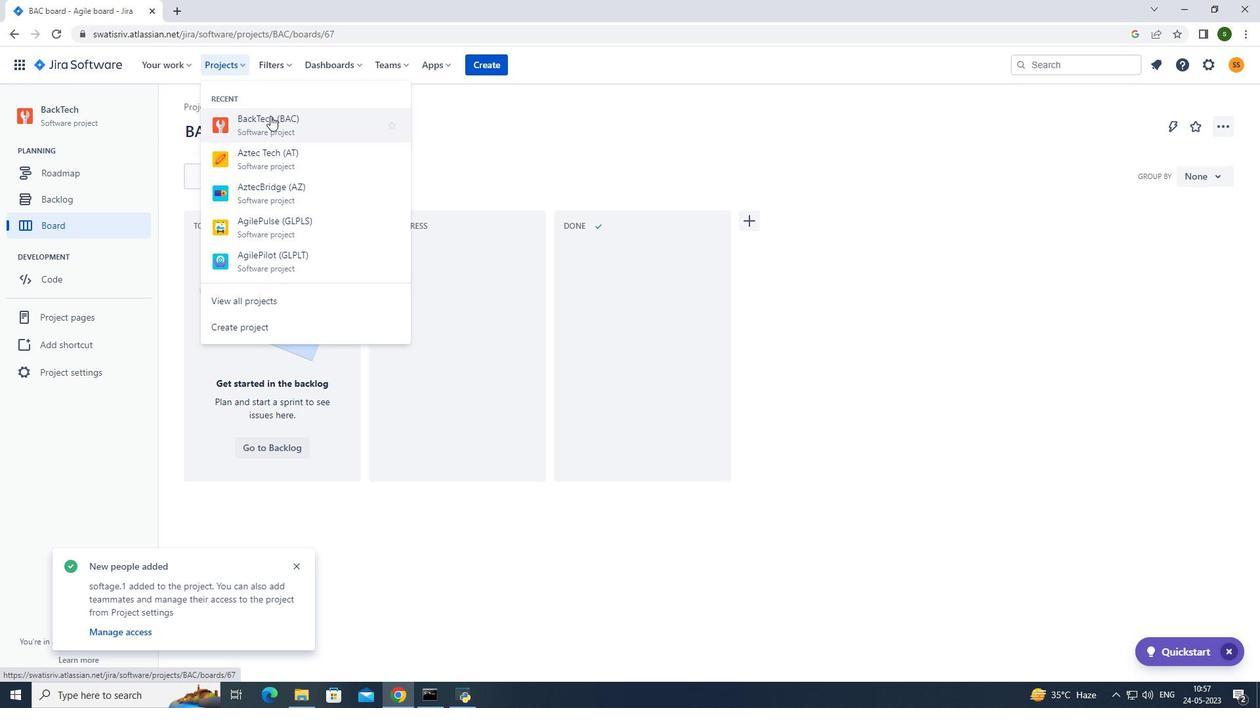 
Action: Mouse moved to (90, 380)
Screenshot: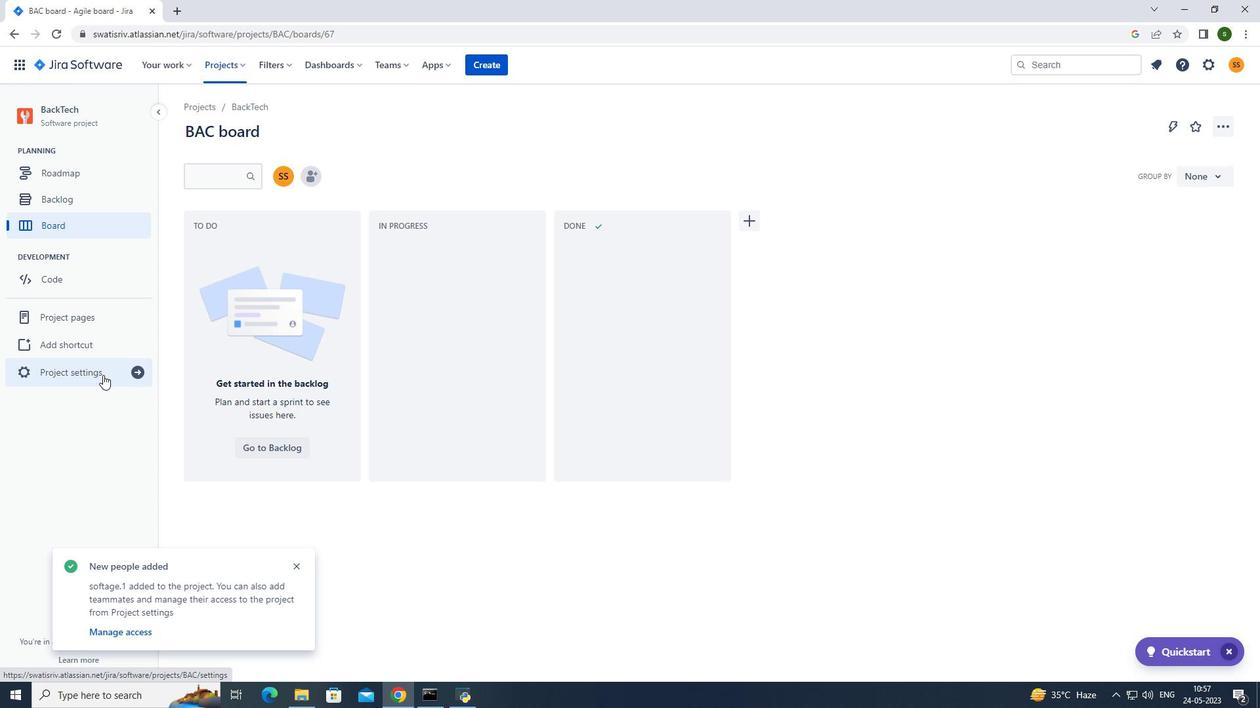 
Action: Mouse pressed left at (90, 380)
Screenshot: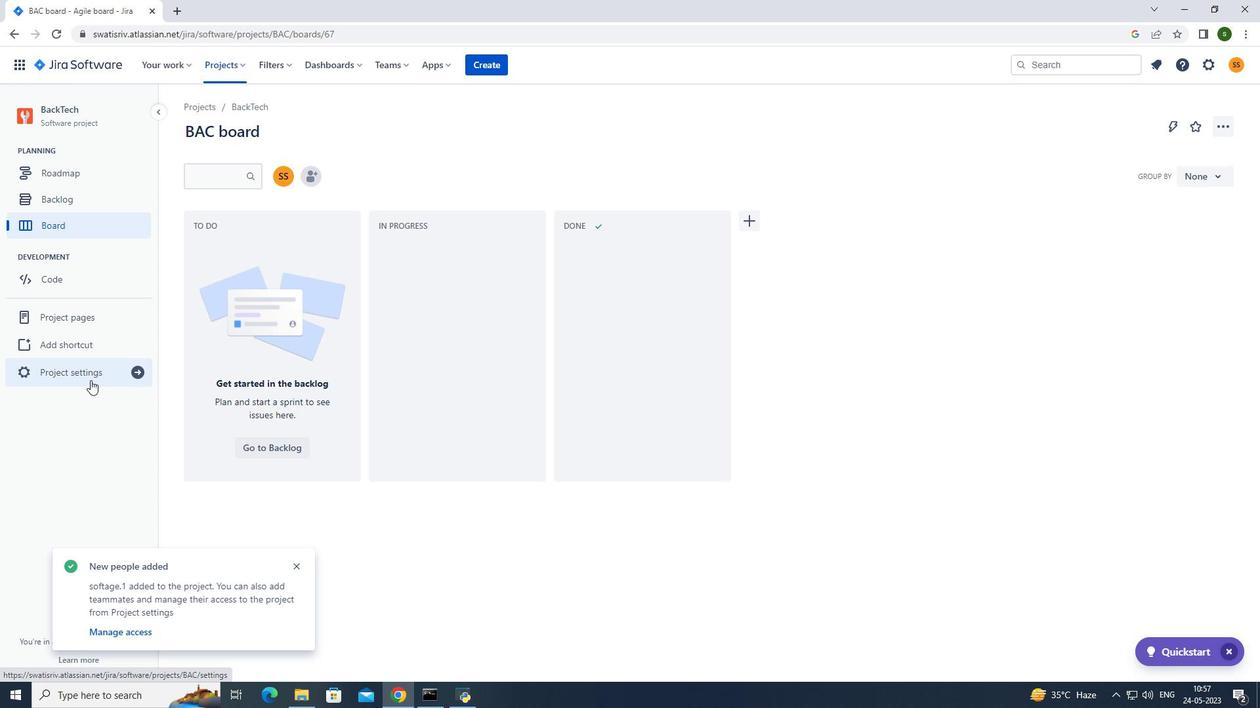 
Action: Mouse moved to (717, 467)
Screenshot: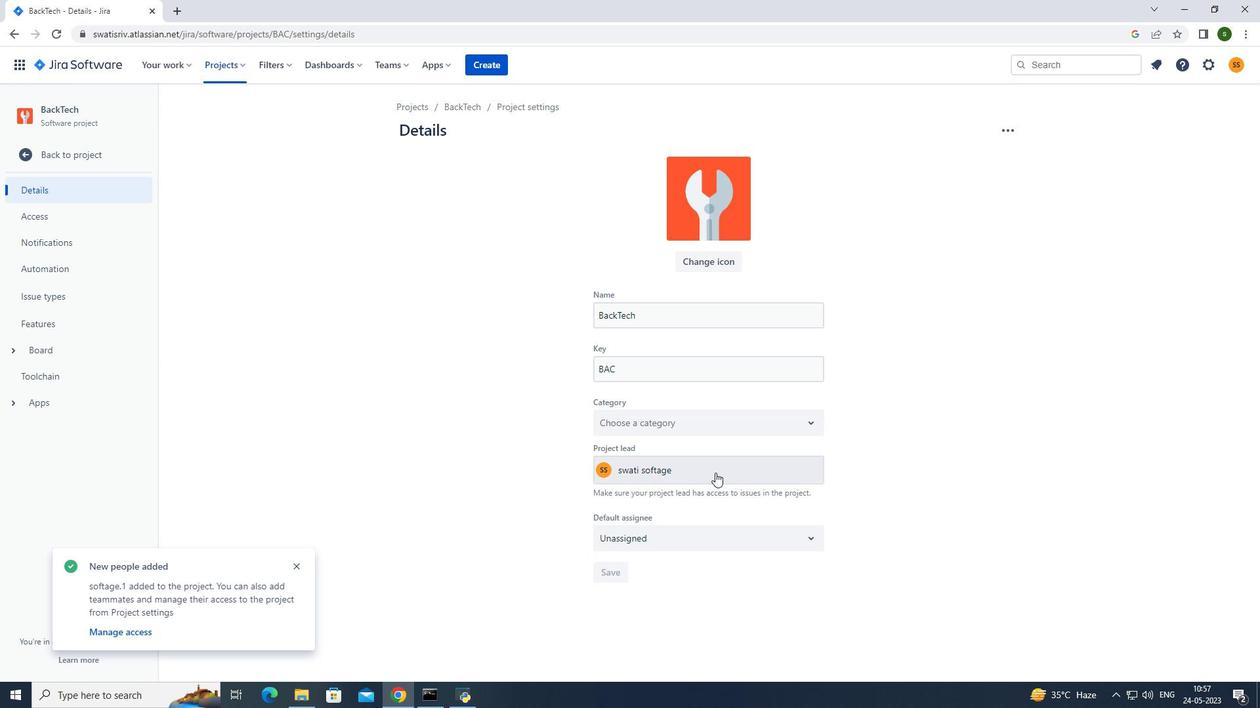 
Action: Mouse pressed left at (717, 467)
Screenshot: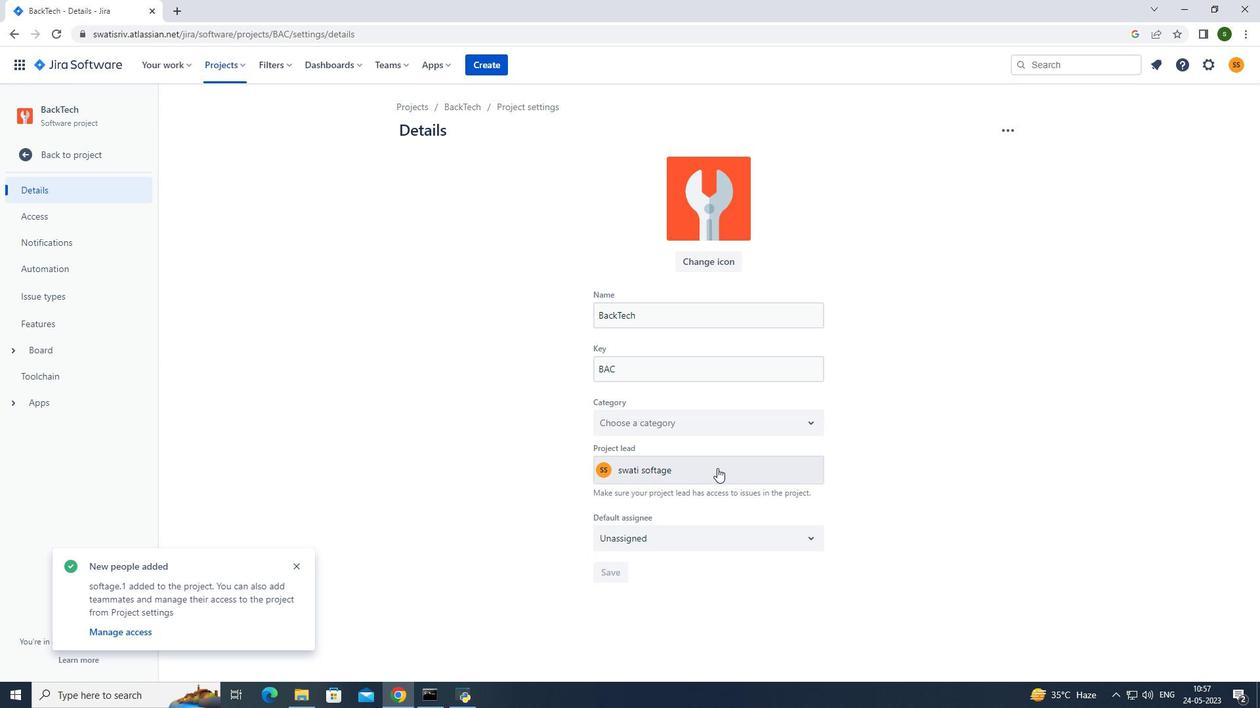 
Action: Mouse moved to (694, 462)
Screenshot: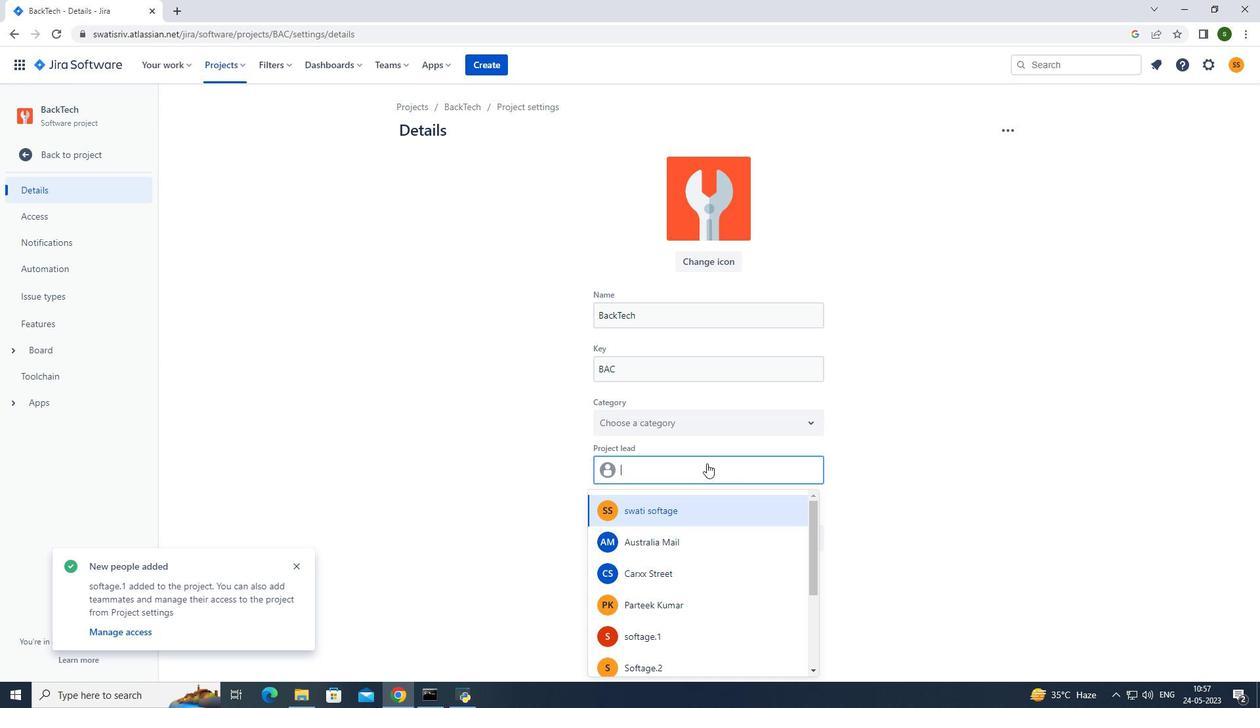 
Action: Key pressed softage.1<Key.shift>@softage.net
Screenshot: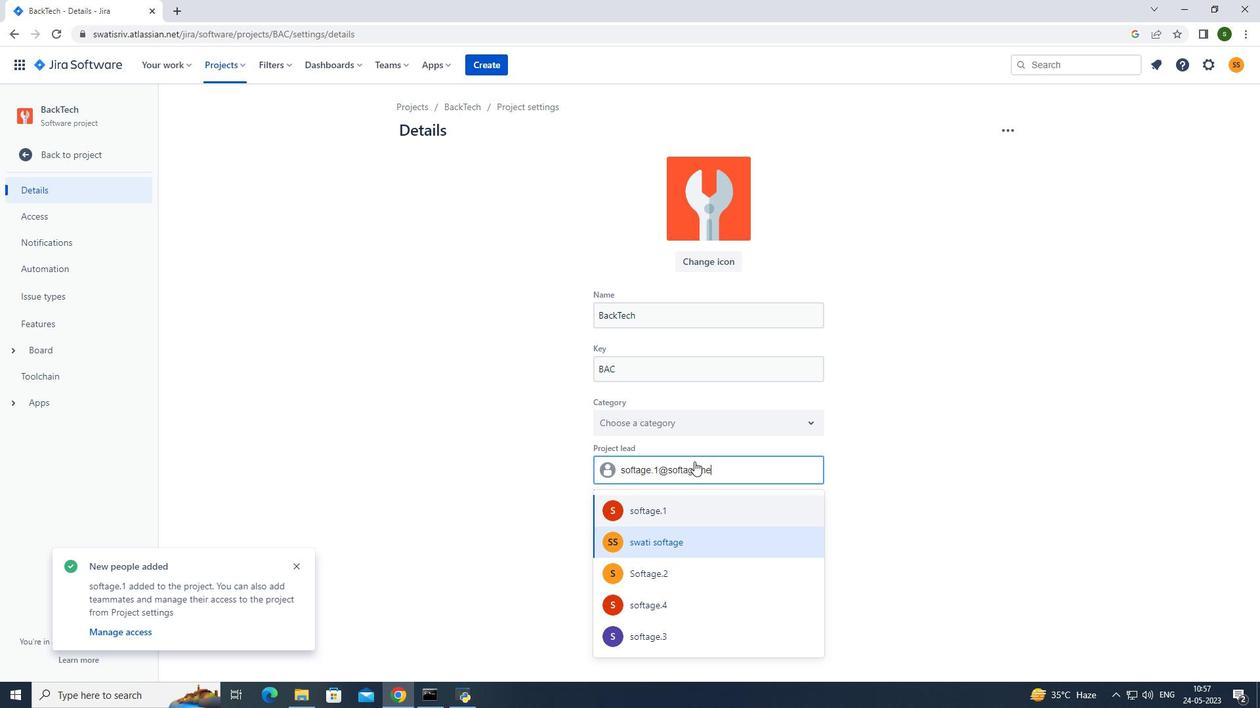 
Action: Mouse moved to (699, 503)
Screenshot: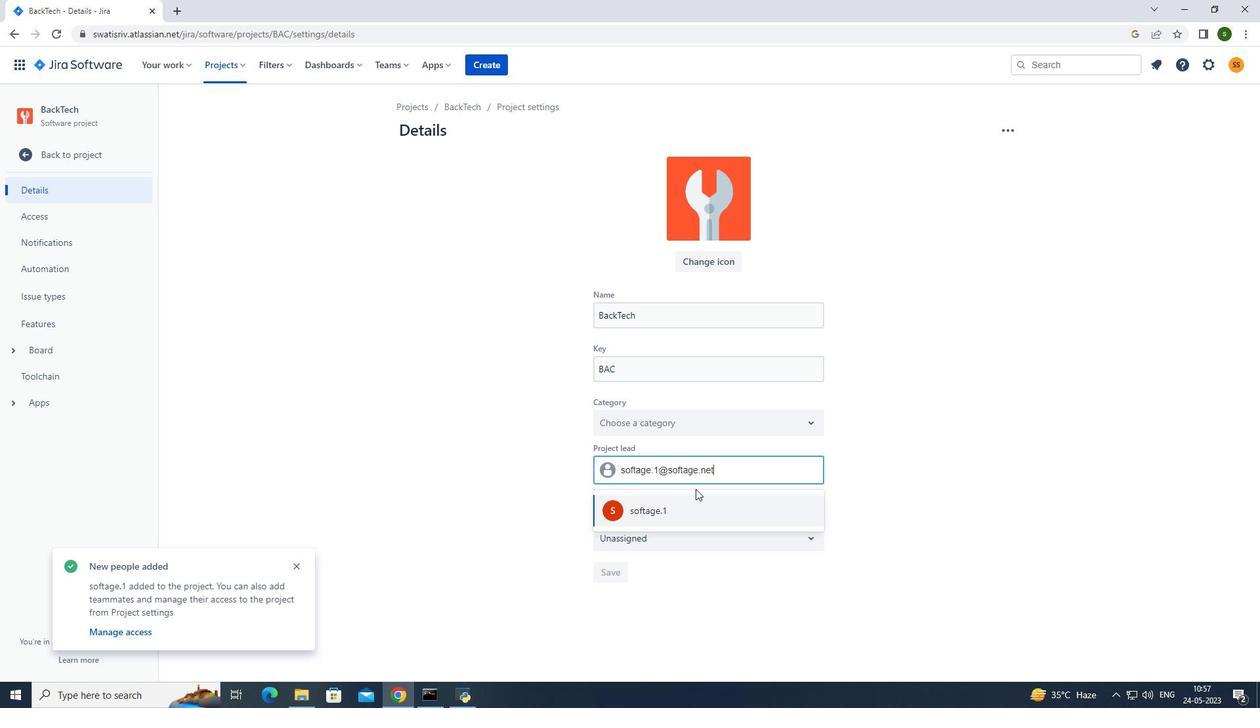 
Action: Mouse pressed left at (699, 503)
Screenshot: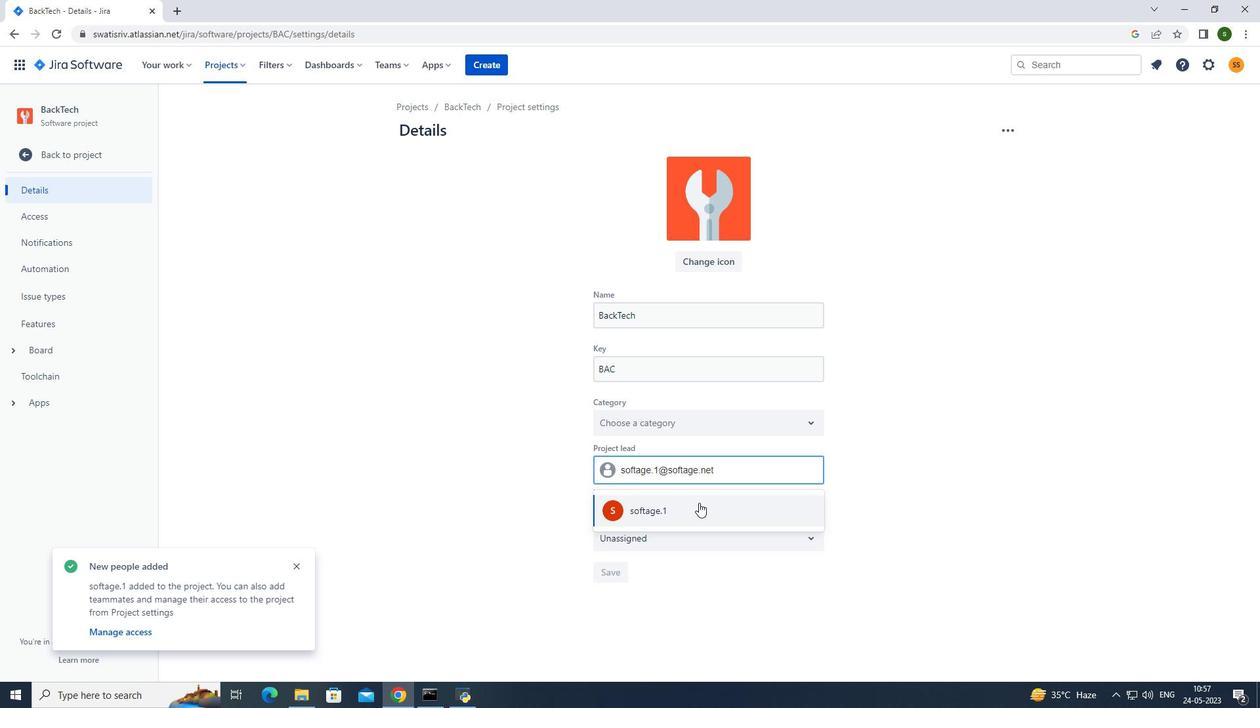 
Action: Mouse moved to (617, 571)
Screenshot: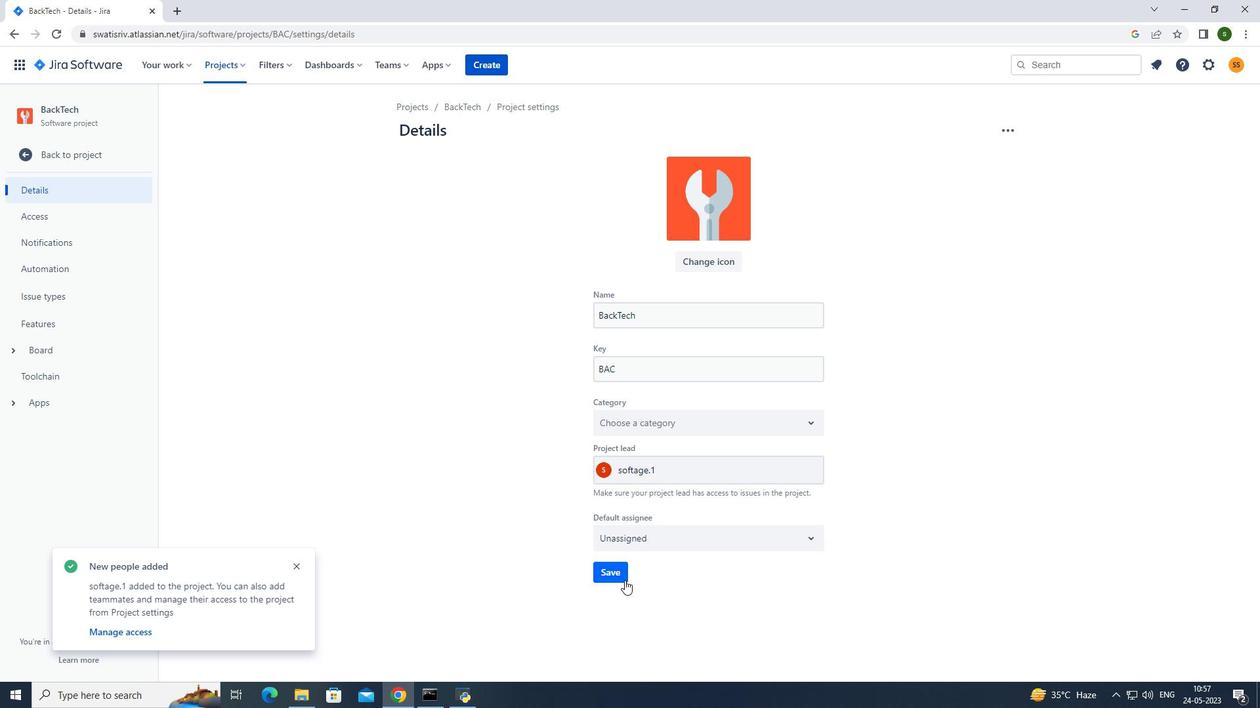 
Action: Mouse pressed left at (617, 571)
Screenshot: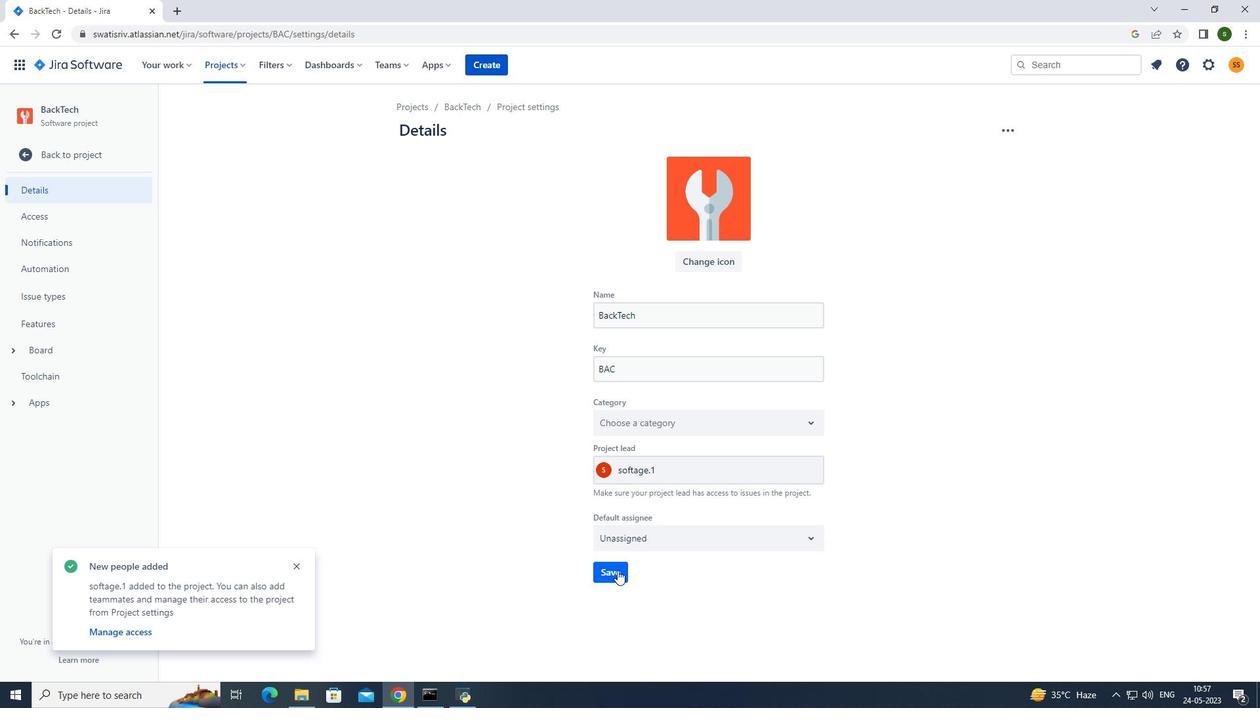 
Action: Mouse moved to (223, 59)
Screenshot: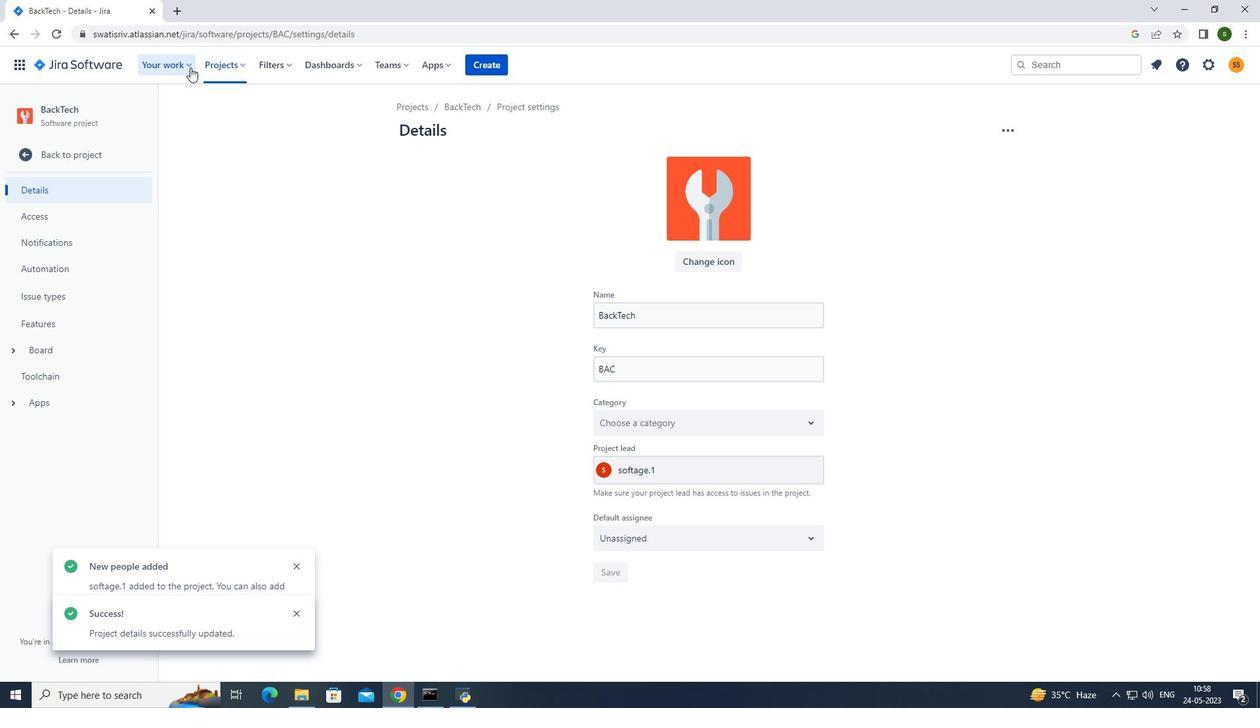 
Action: Mouse pressed left at (223, 59)
Screenshot: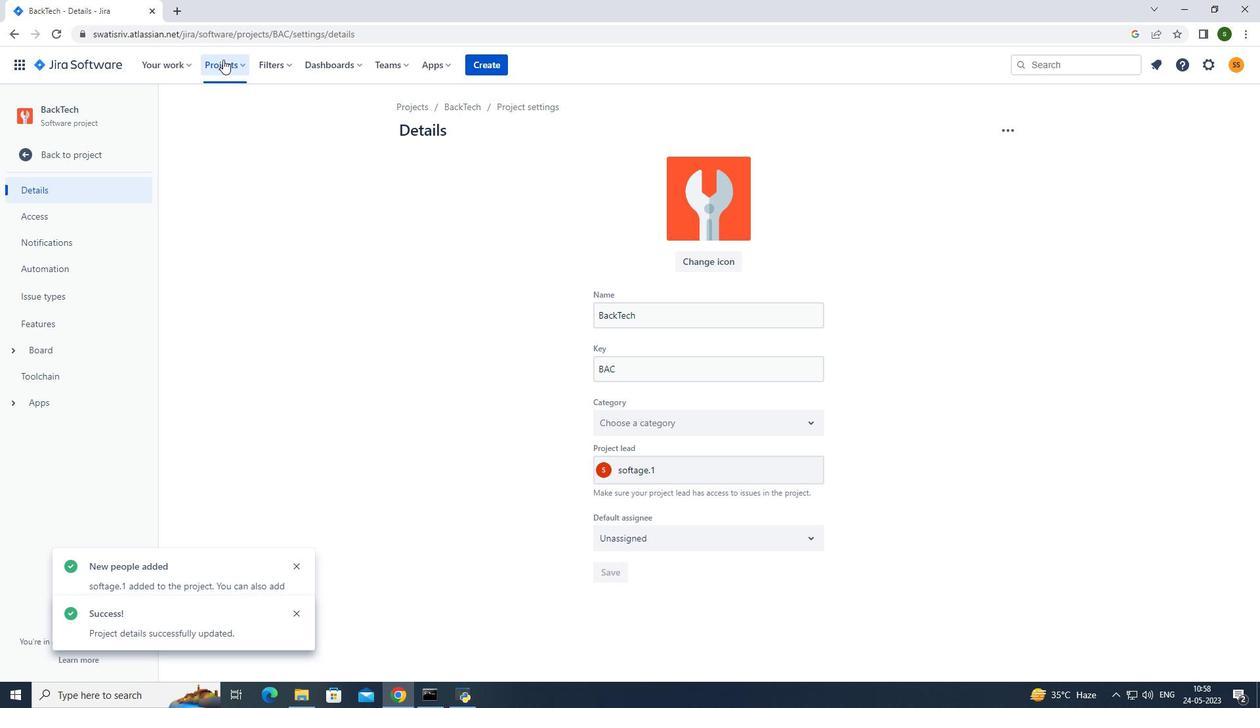 
Action: Mouse moved to (276, 118)
Screenshot: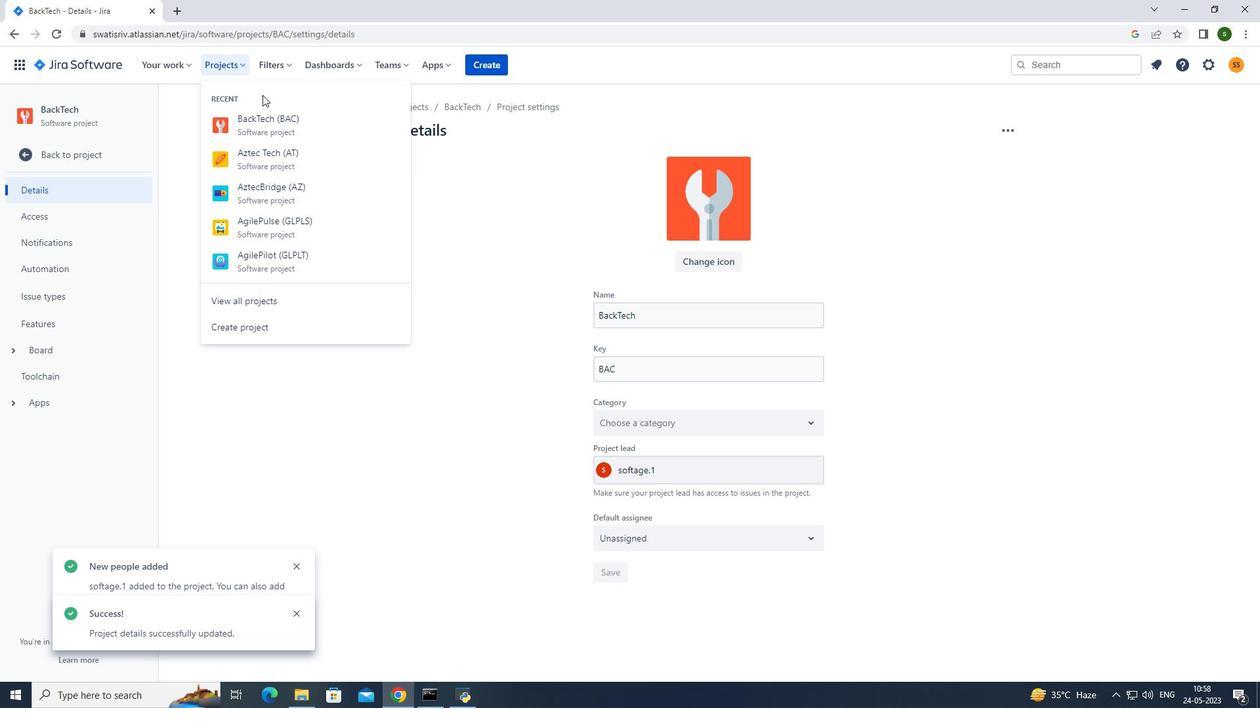 
Action: Mouse pressed left at (276, 118)
Screenshot: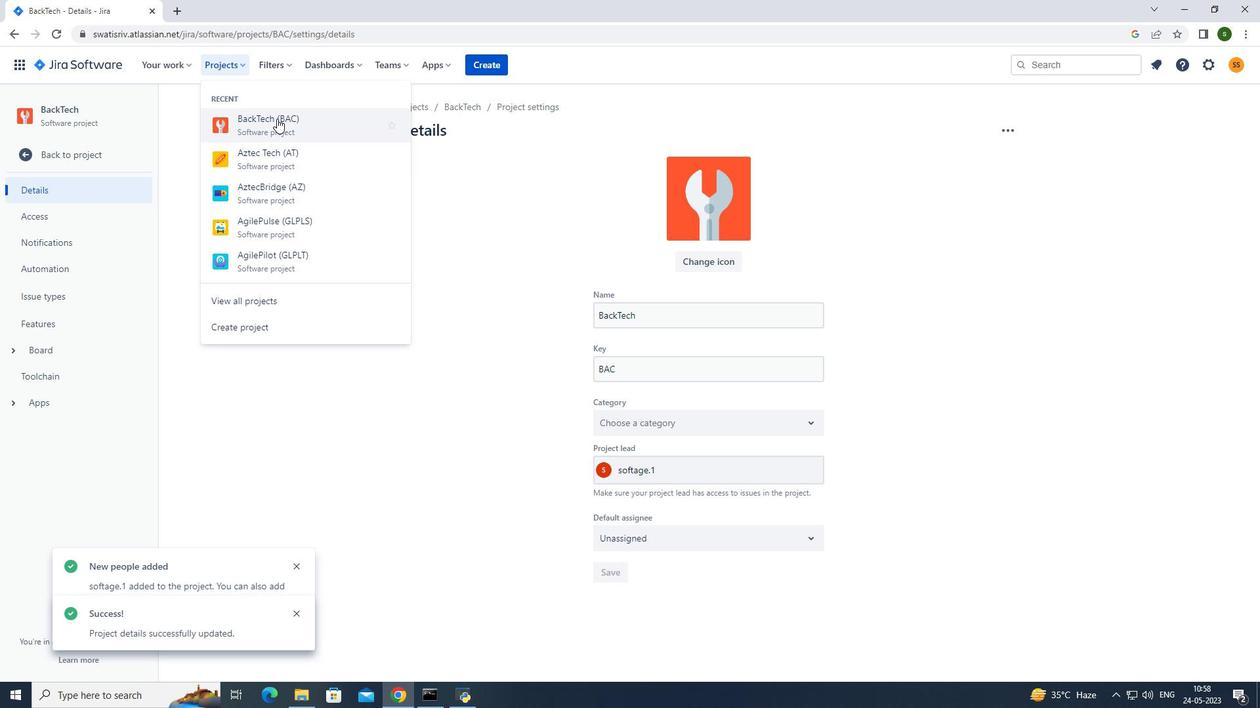 
Action: Mouse moved to (315, 182)
Screenshot: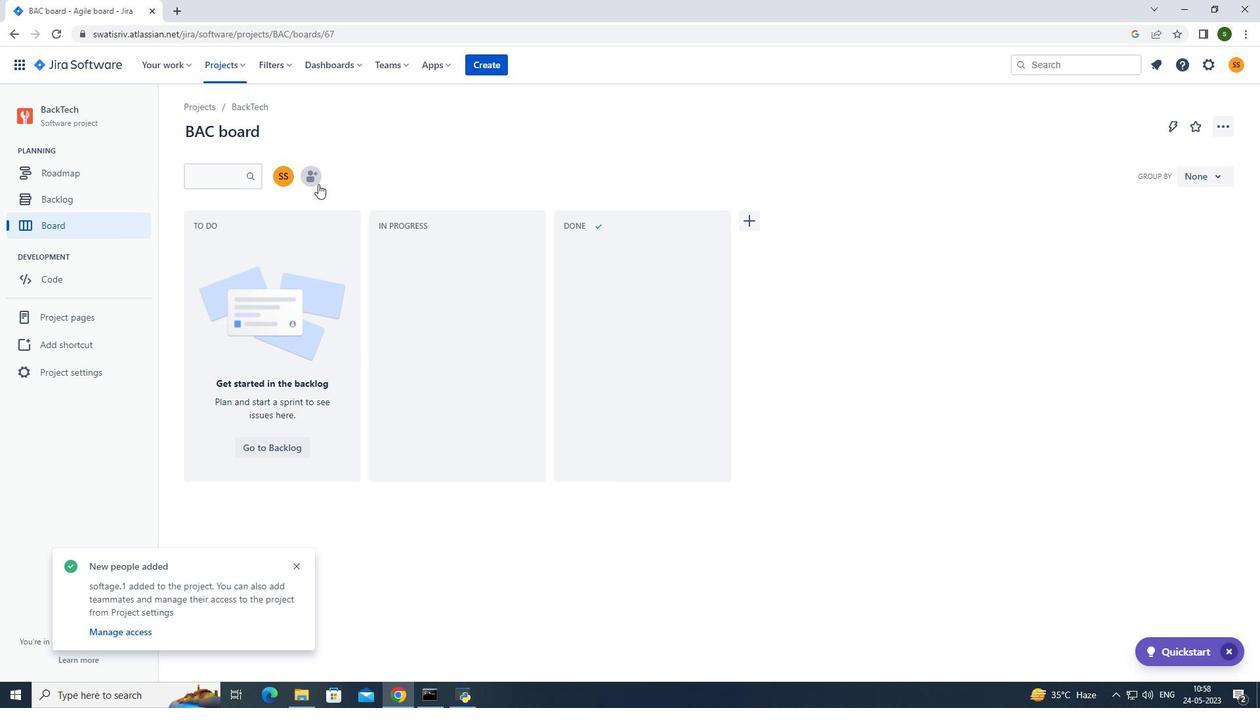 
Action: Mouse pressed left at (315, 182)
Screenshot: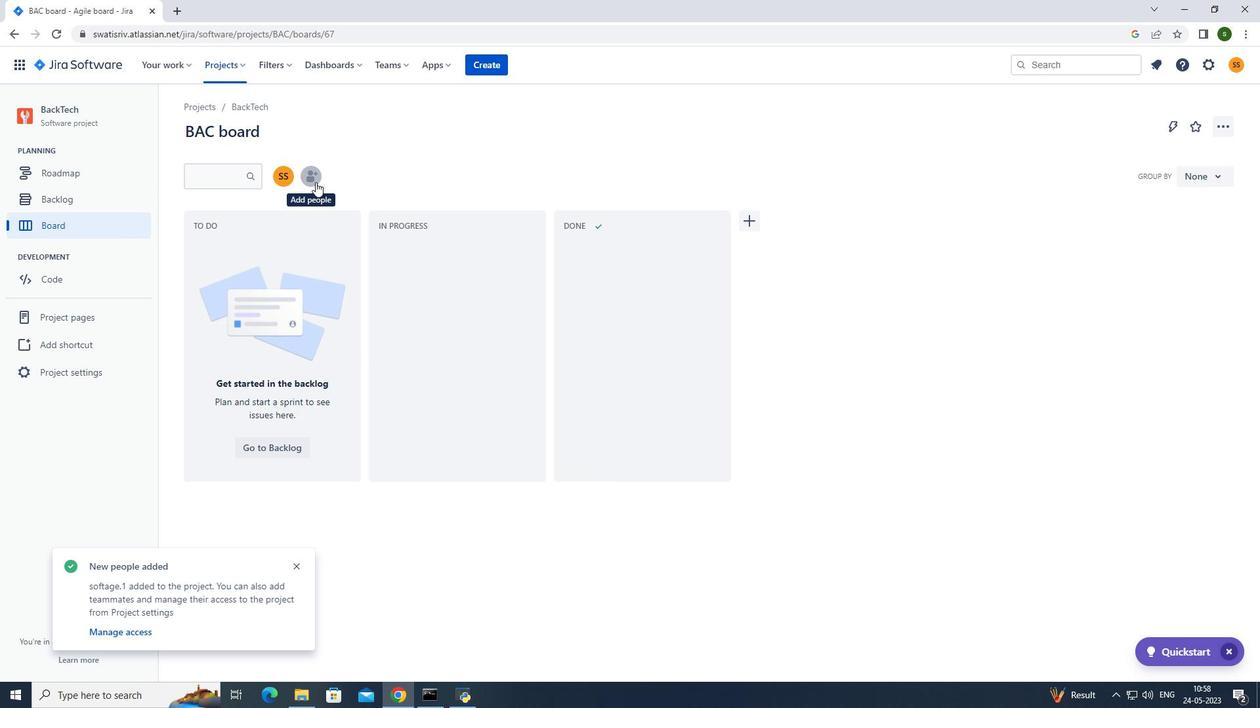 
Action: Mouse moved to (613, 155)
Screenshot: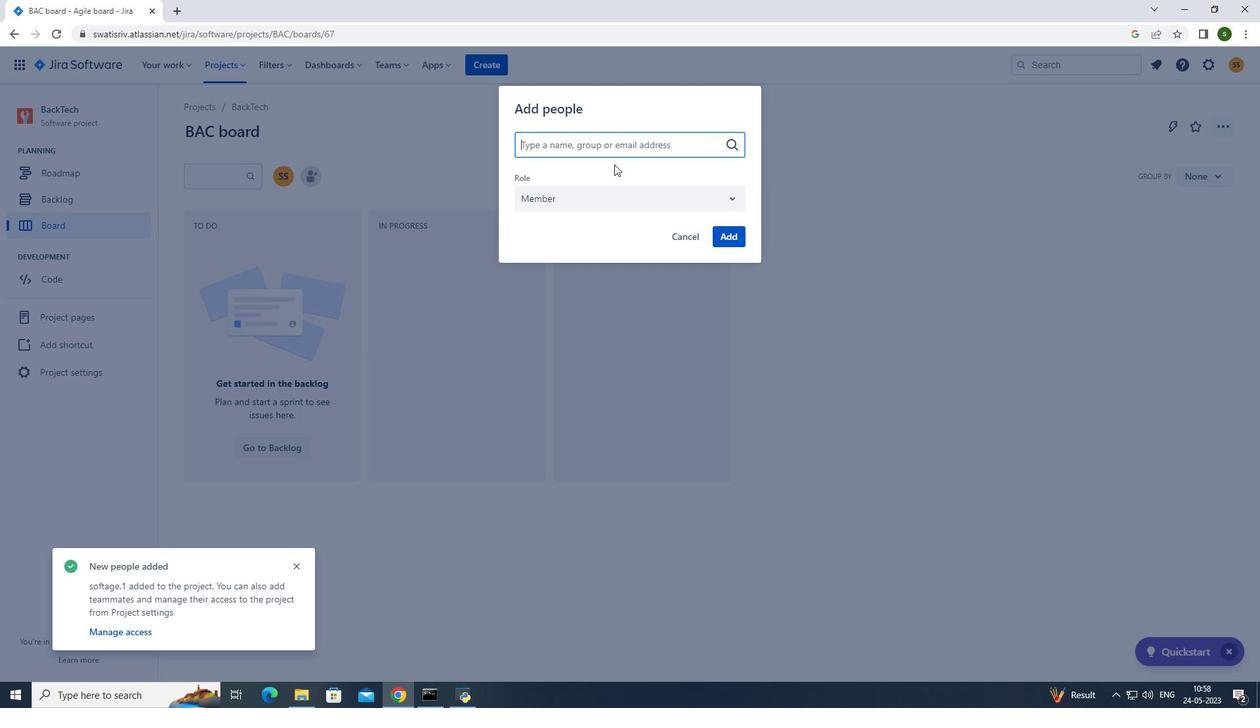 
Action: Key pressed softage.2<Key.shift>@softage.net
Screenshot: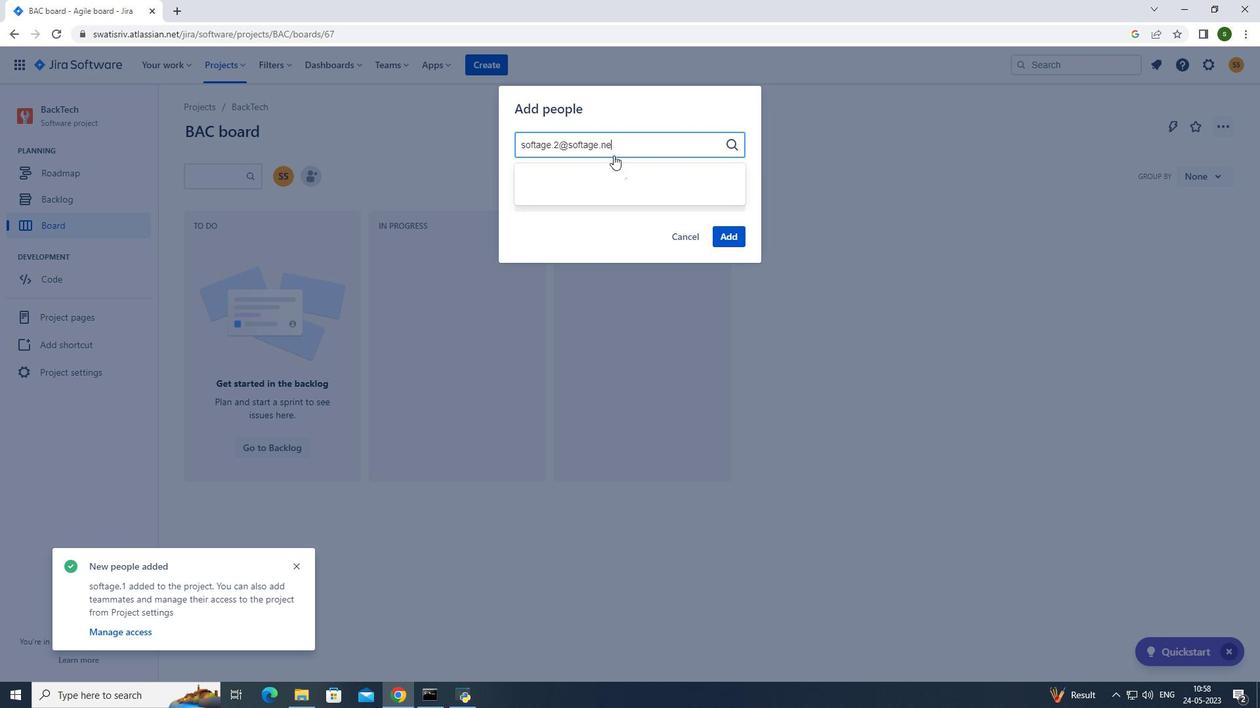 
Action: Mouse moved to (622, 177)
Screenshot: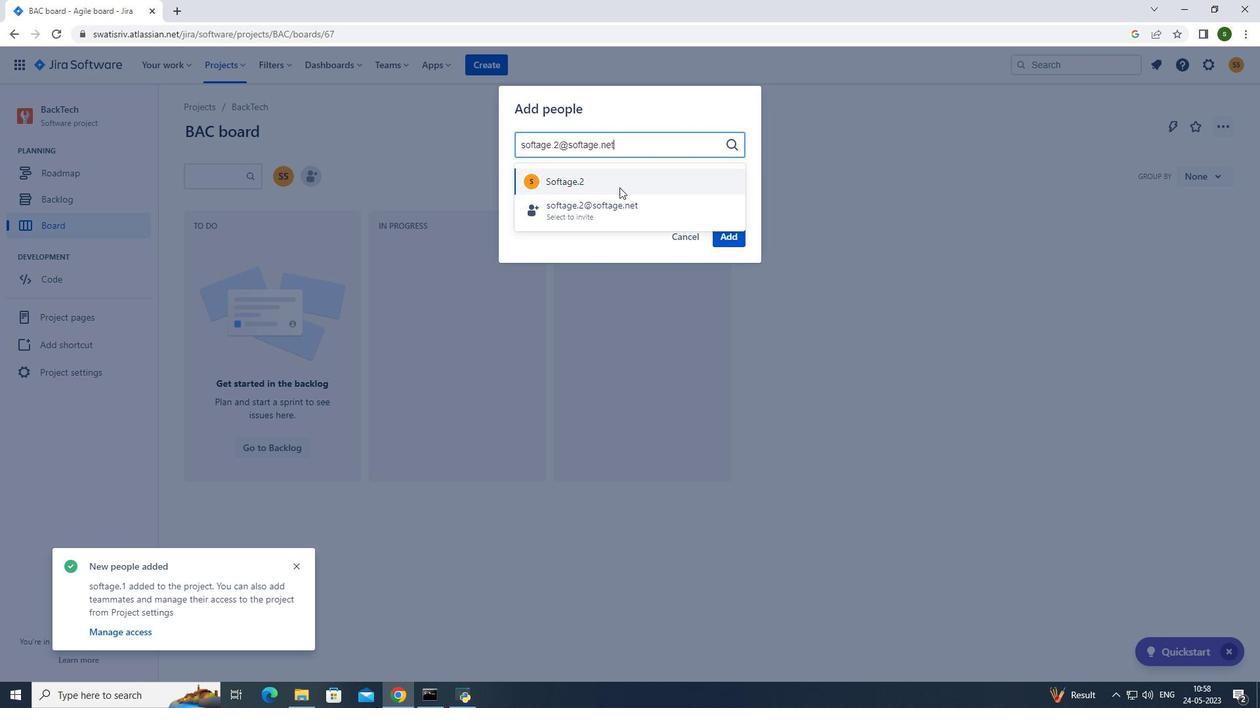 
Action: Mouse pressed left at (622, 177)
Screenshot: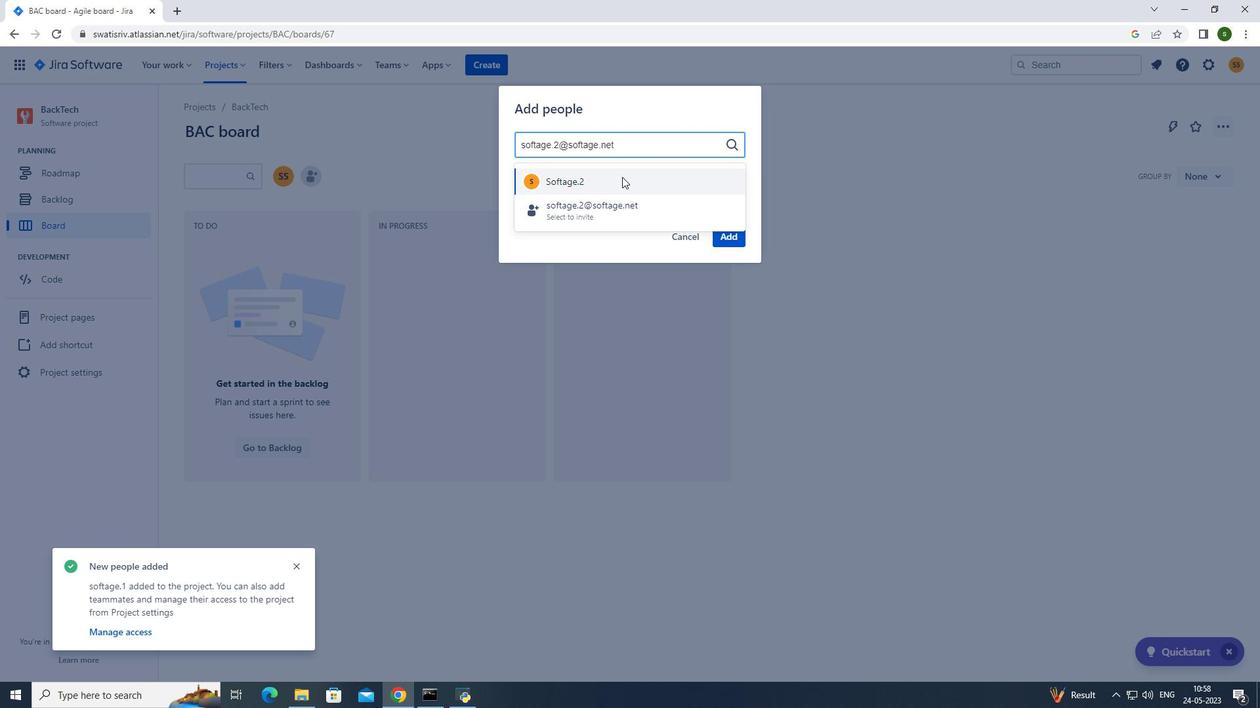 
Action: Mouse moved to (739, 236)
Screenshot: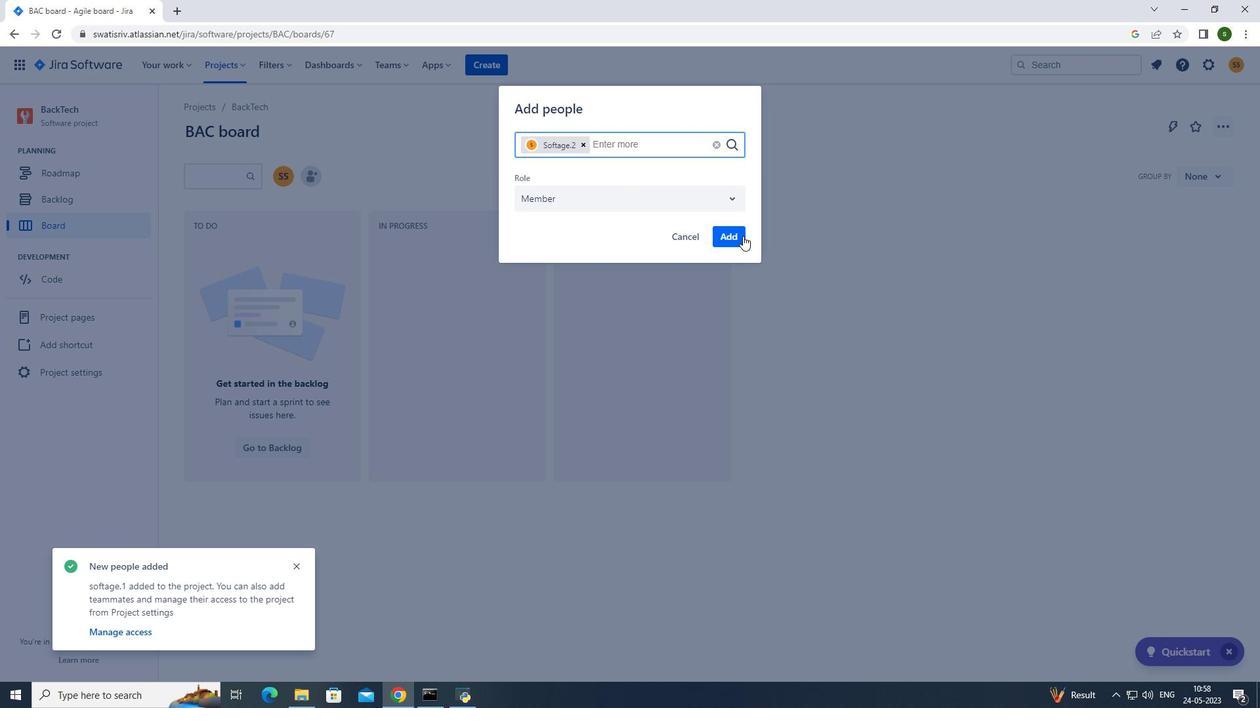 
Action: Mouse pressed left at (739, 236)
Screenshot: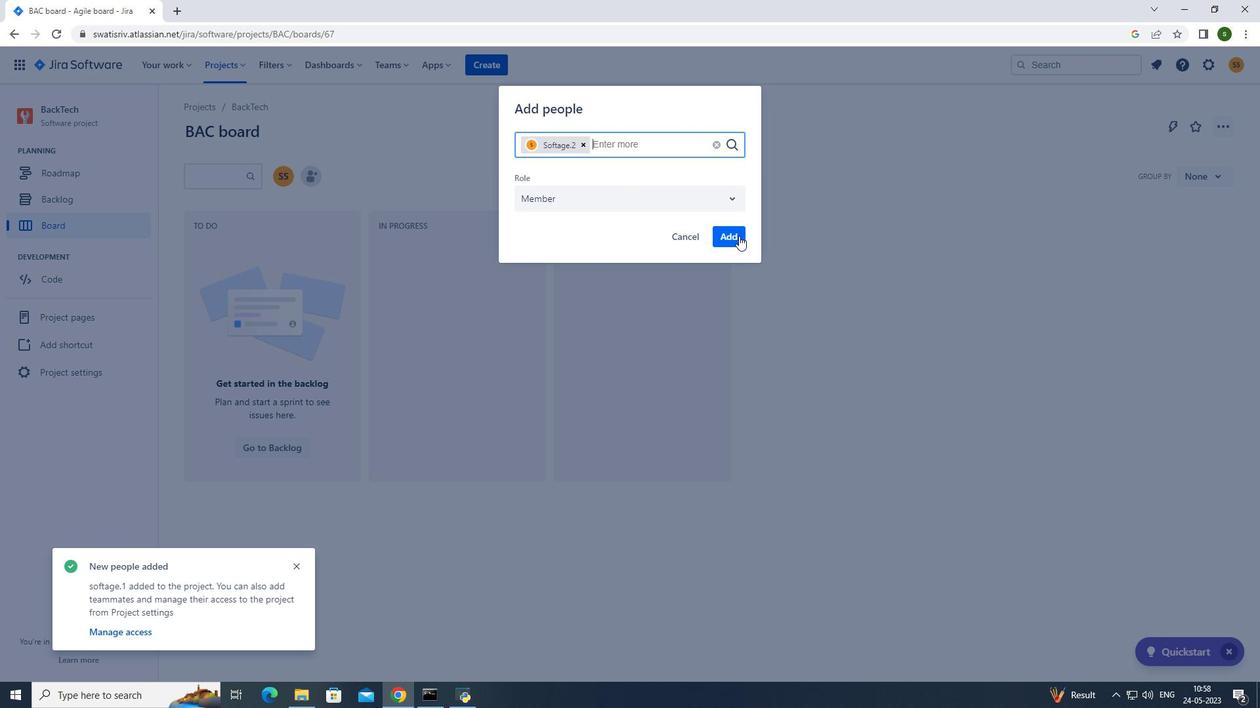 
Action: Mouse moved to (787, 327)
Screenshot: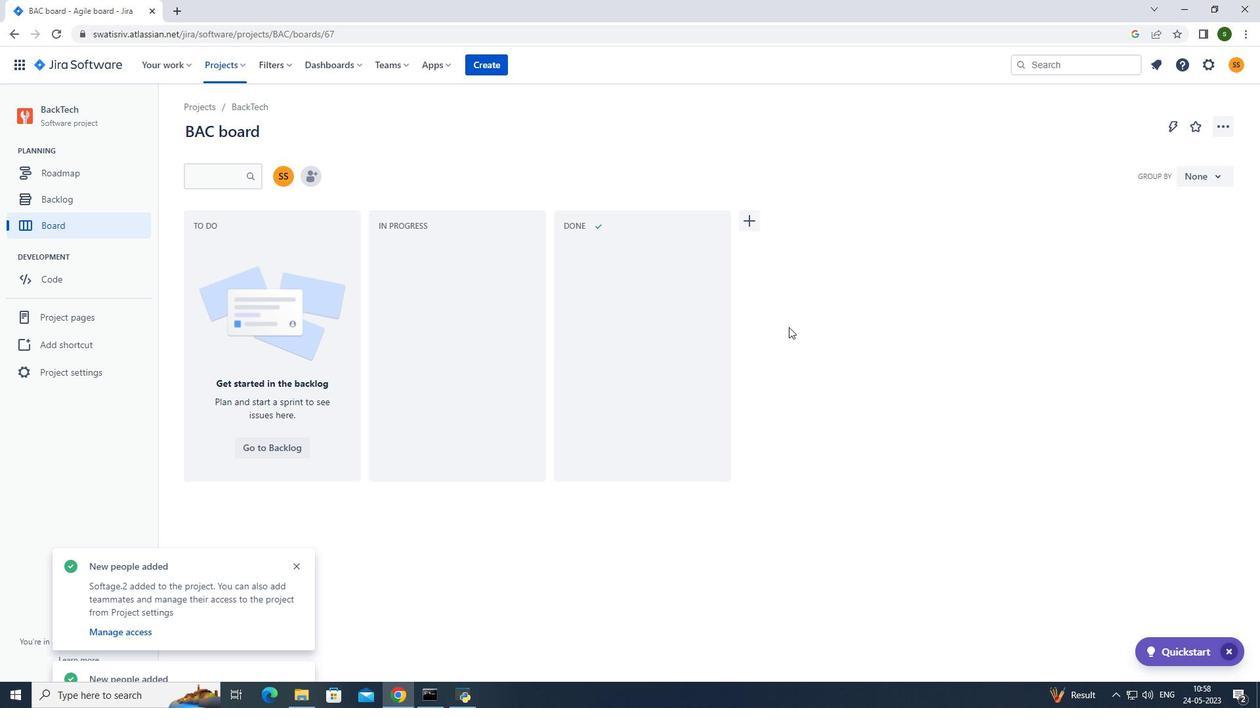 
